 Task: Create a due date automation trigger when advanced on, 2 working days after a card is due add fields with custom field "Resume" set to a number lower or equal to 1 and lower or equal to 10 is due at 11:00 AM.
Action: Mouse moved to (1153, 91)
Screenshot: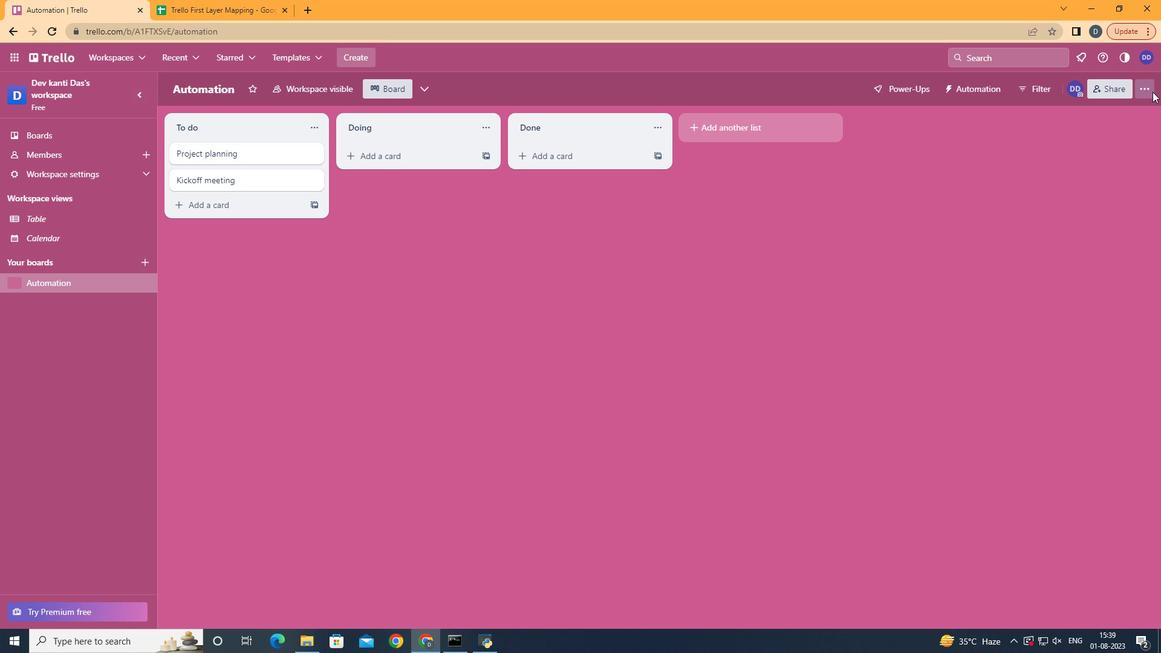 
Action: Mouse pressed left at (1153, 91)
Screenshot: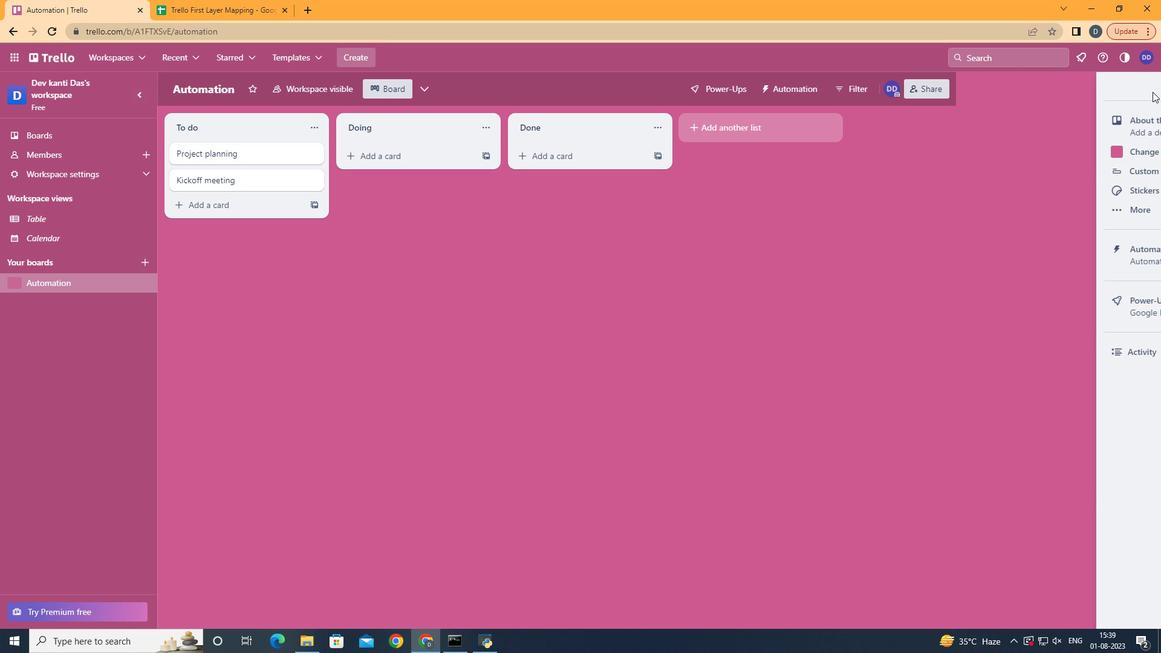 
Action: Mouse moved to (1060, 255)
Screenshot: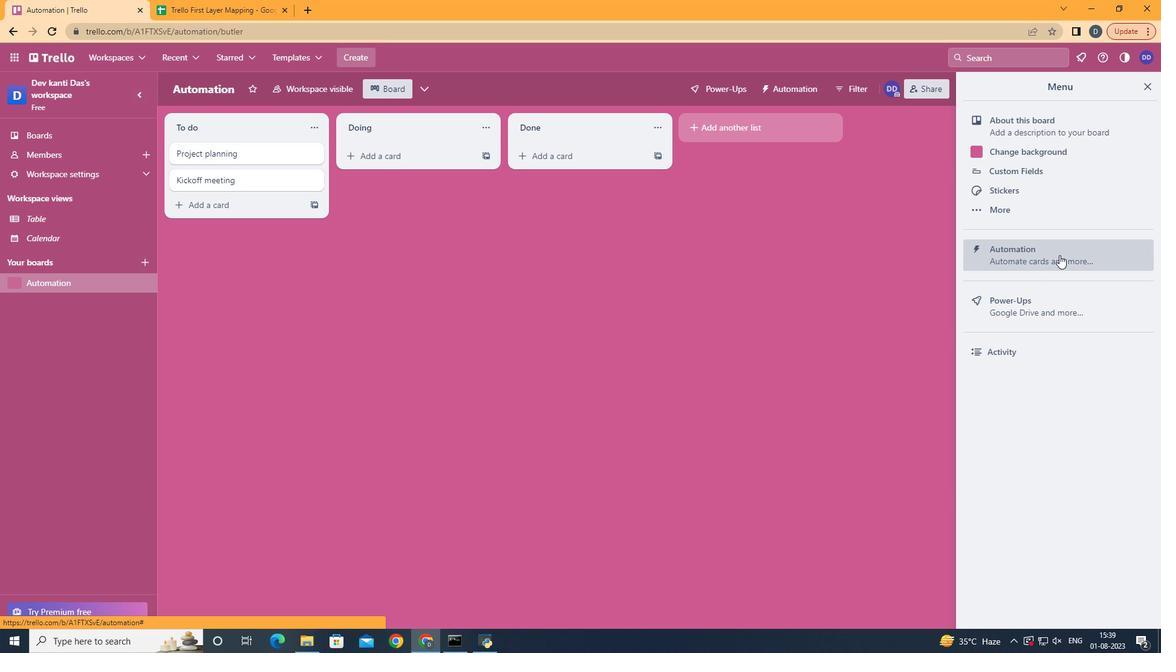 
Action: Mouse pressed left at (1060, 255)
Screenshot: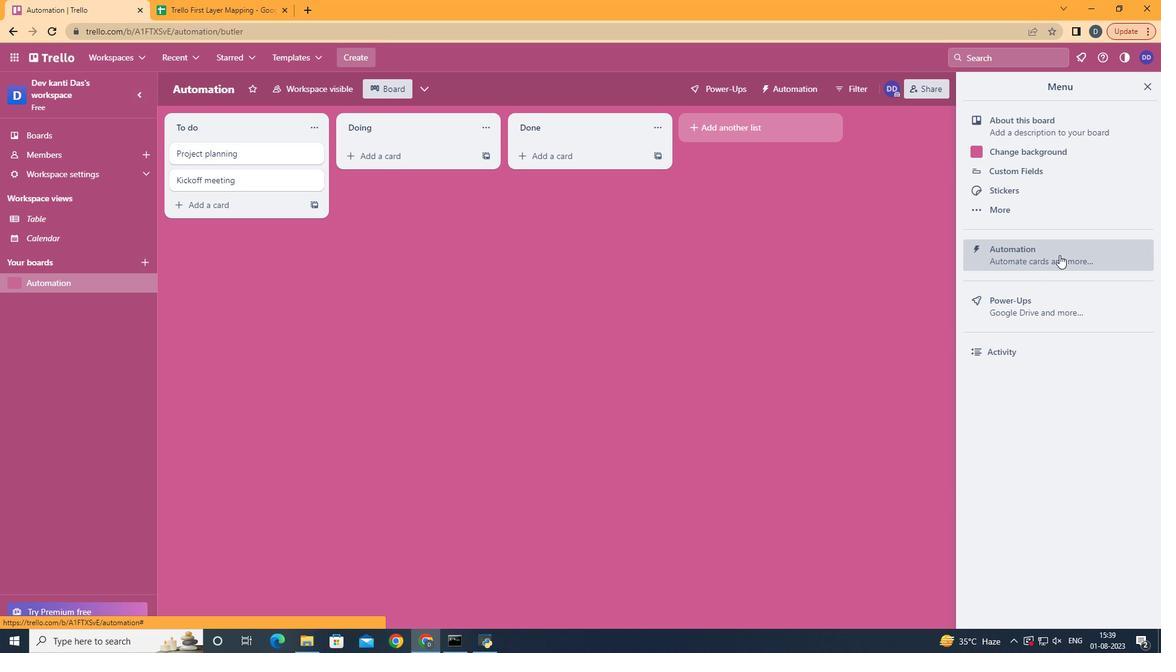 
Action: Mouse moved to (237, 247)
Screenshot: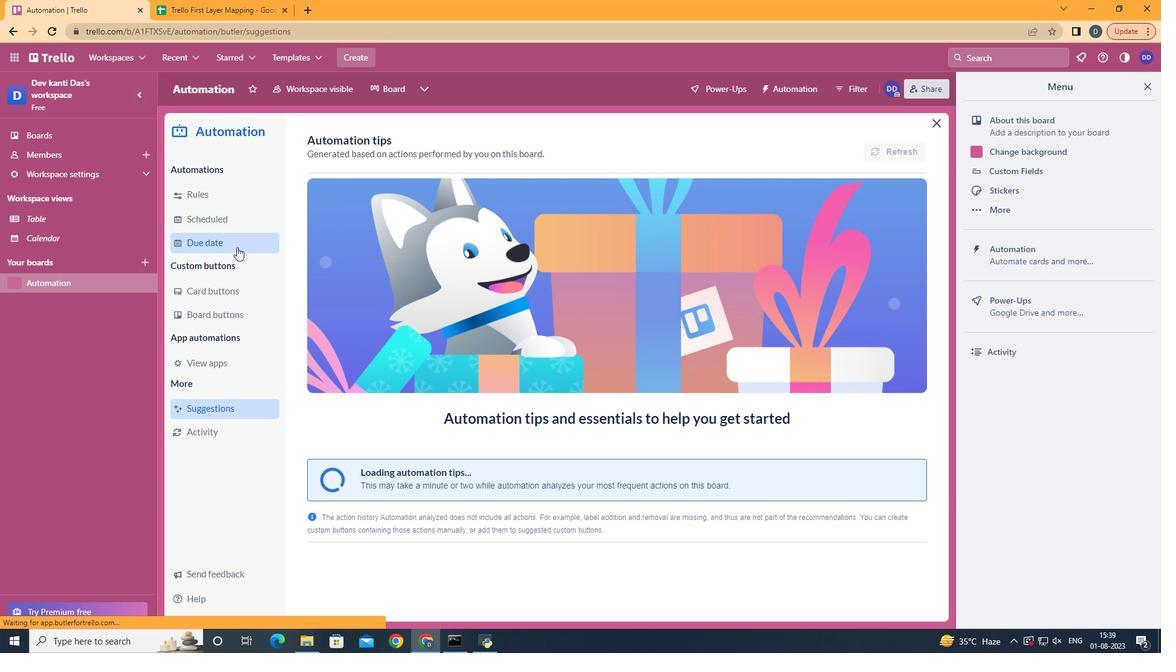 
Action: Mouse pressed left at (237, 247)
Screenshot: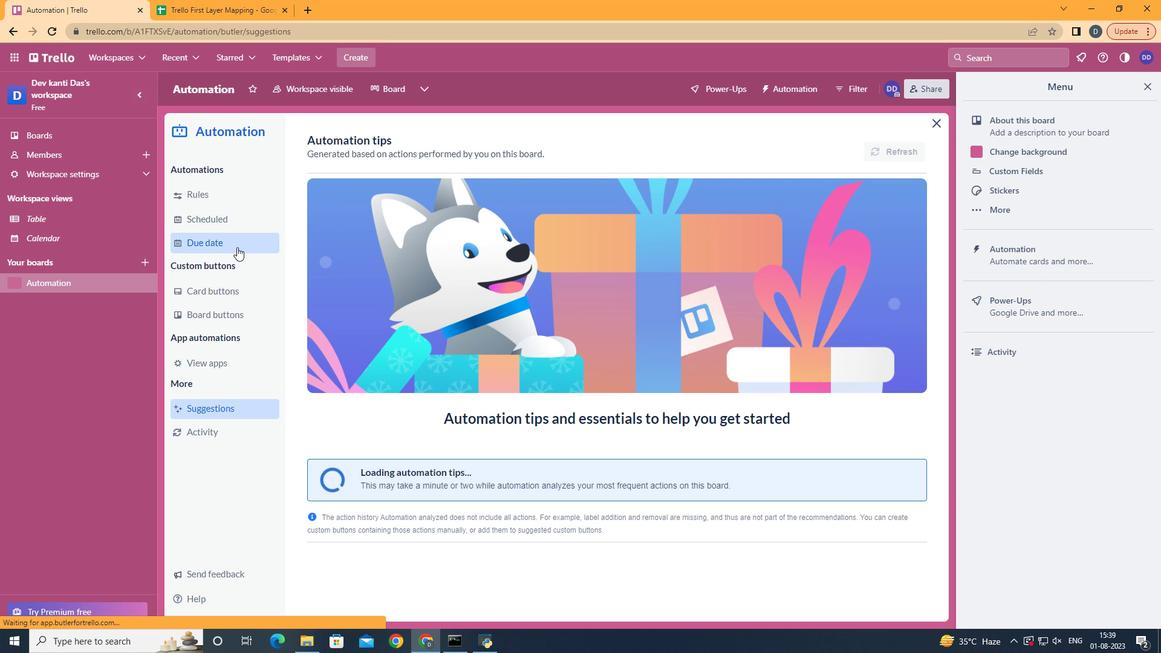 
Action: Mouse moved to (867, 137)
Screenshot: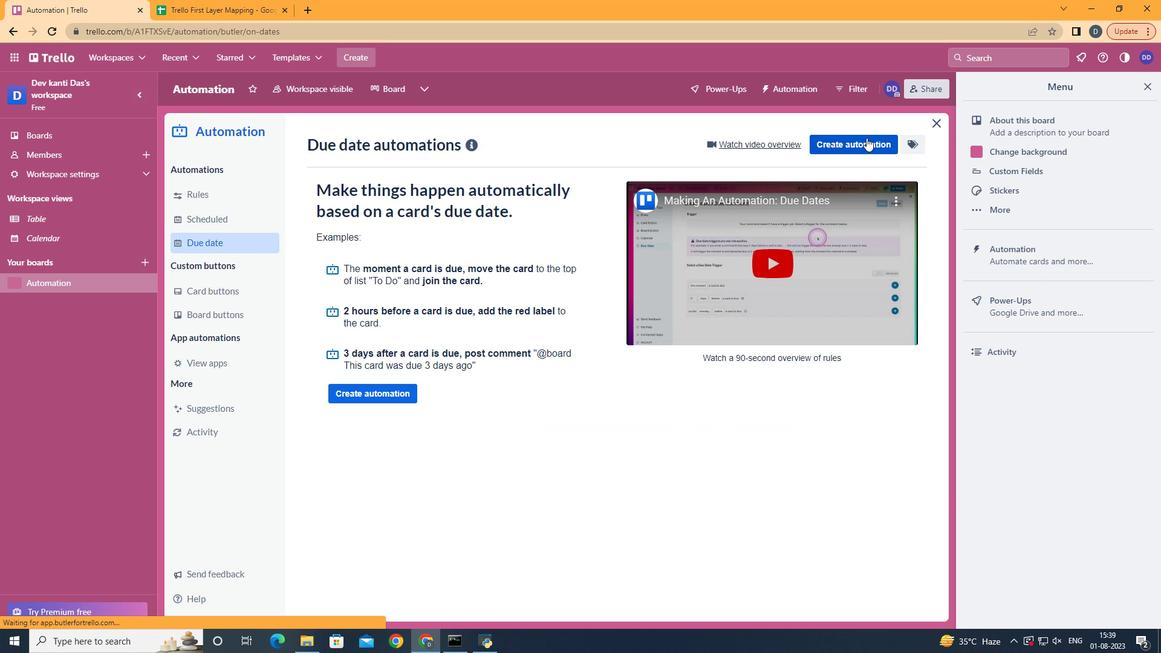 
Action: Mouse pressed left at (867, 137)
Screenshot: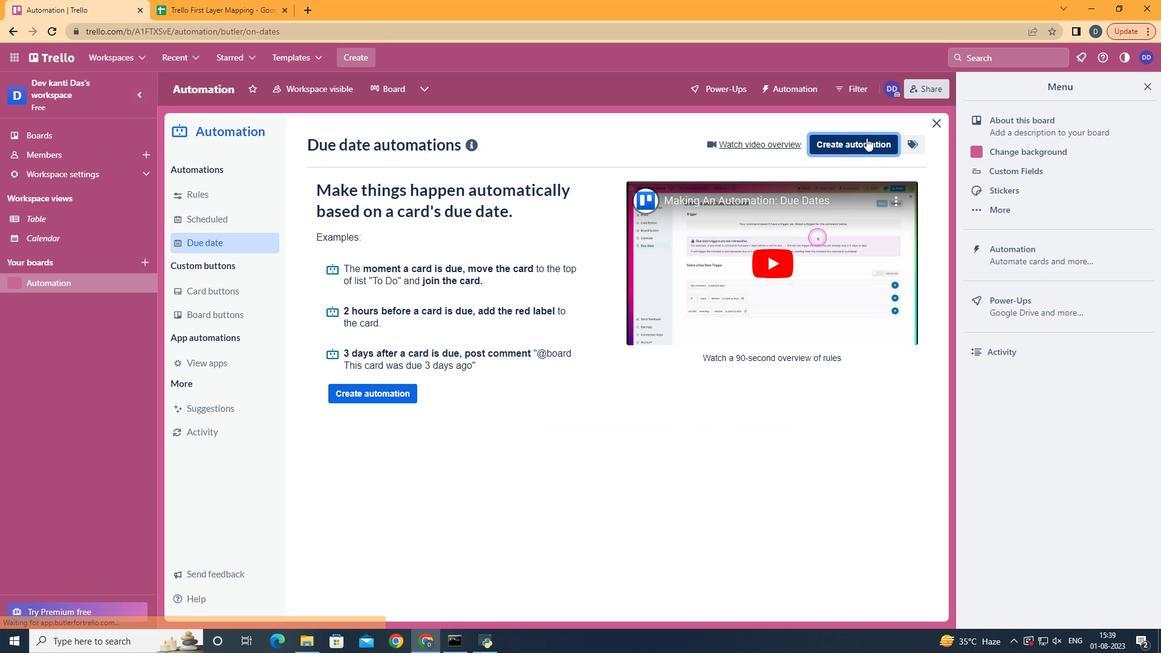 
Action: Mouse moved to (712, 262)
Screenshot: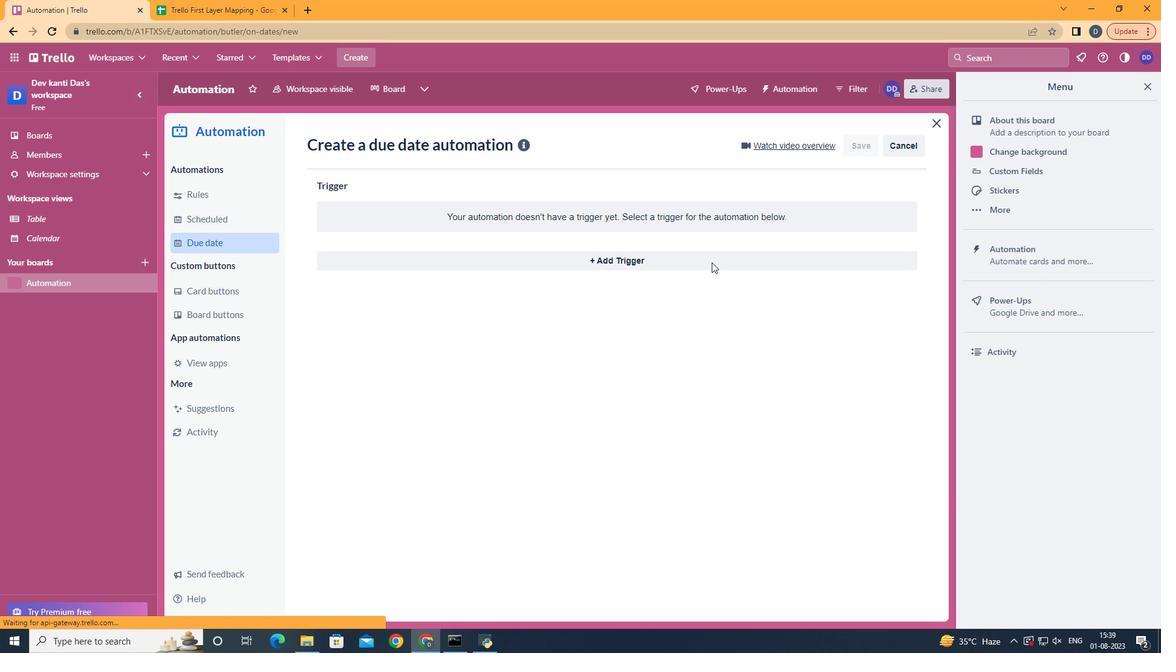 
Action: Mouse pressed left at (712, 262)
Screenshot: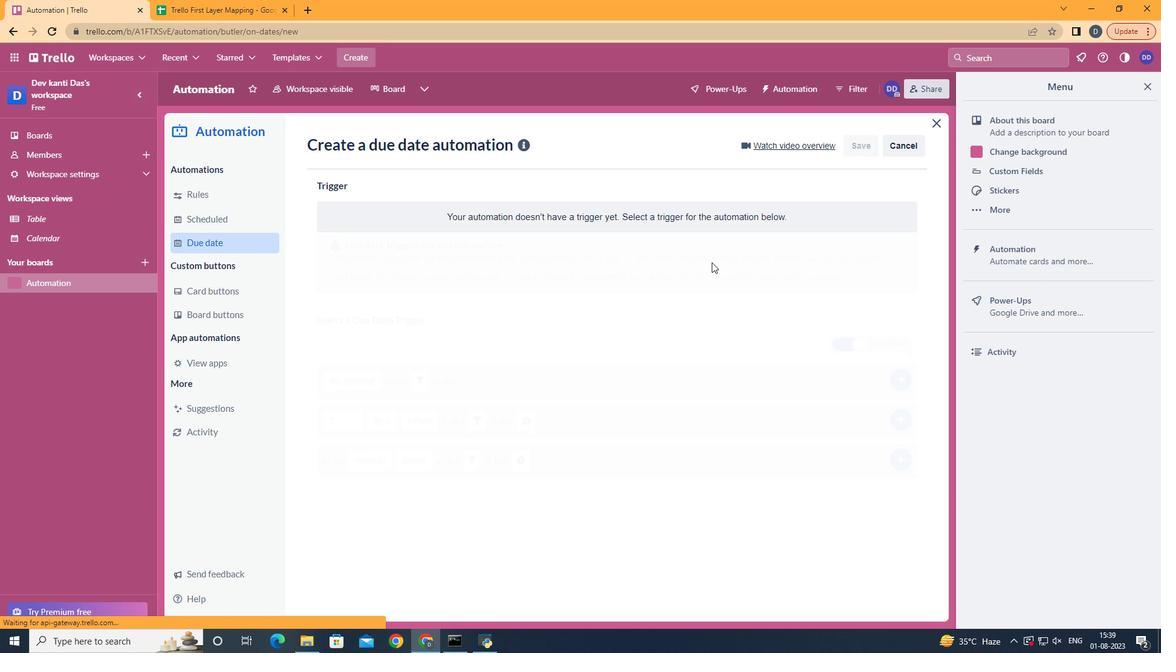 
Action: Mouse moved to (398, 491)
Screenshot: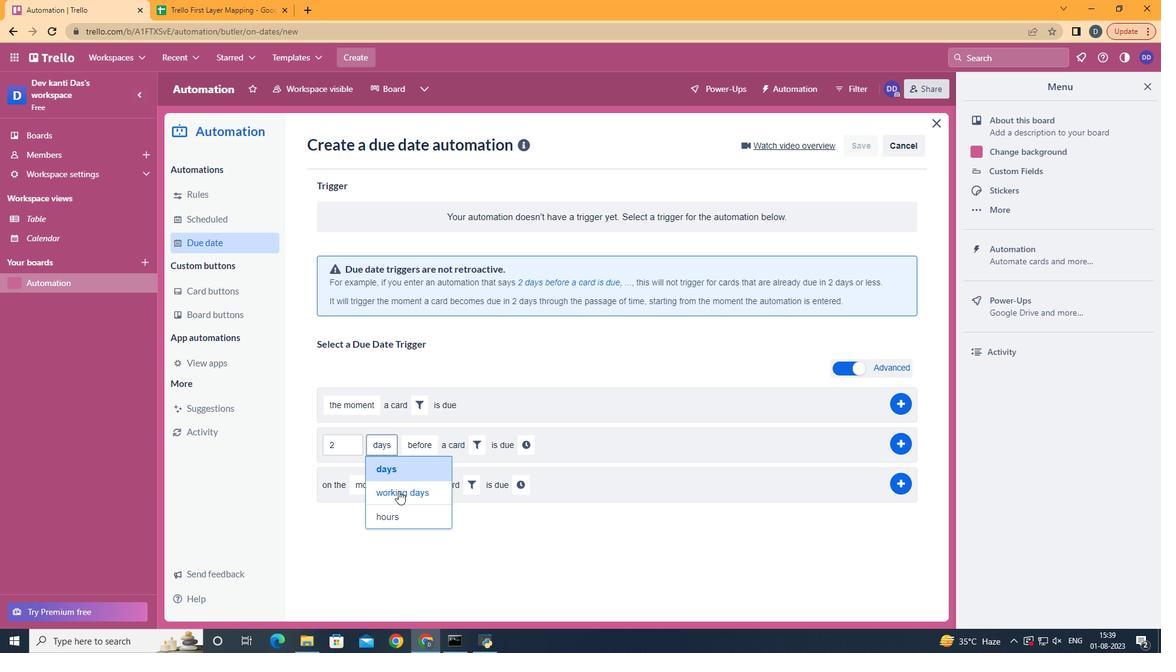 
Action: Mouse pressed left at (398, 491)
Screenshot: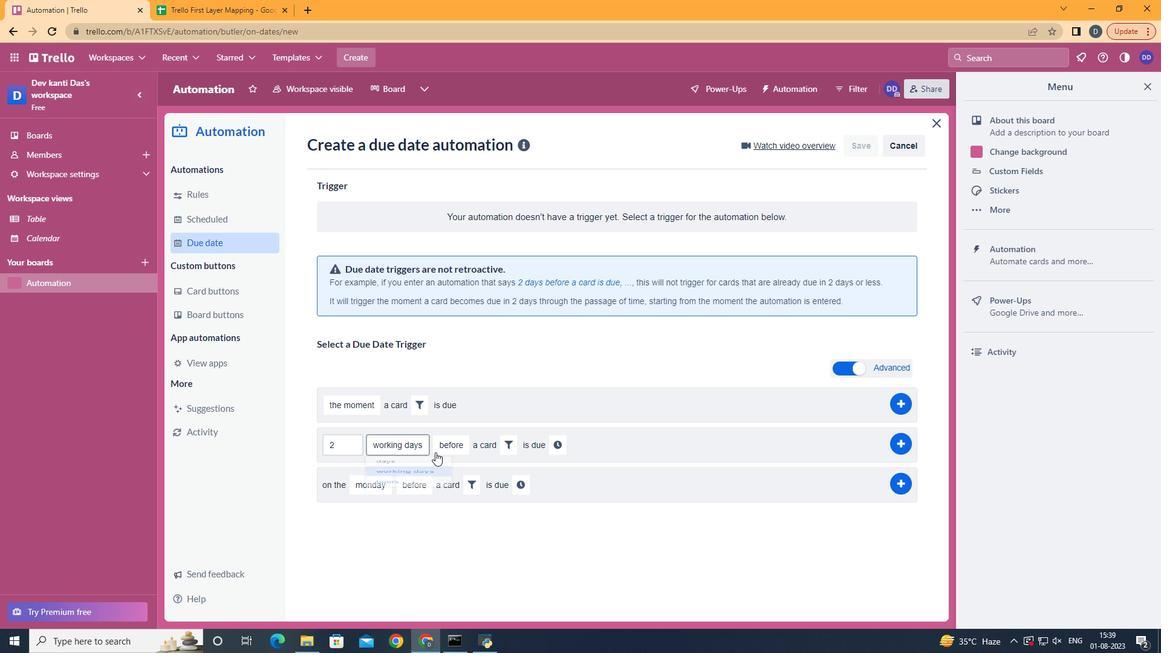 
Action: Mouse moved to (450, 490)
Screenshot: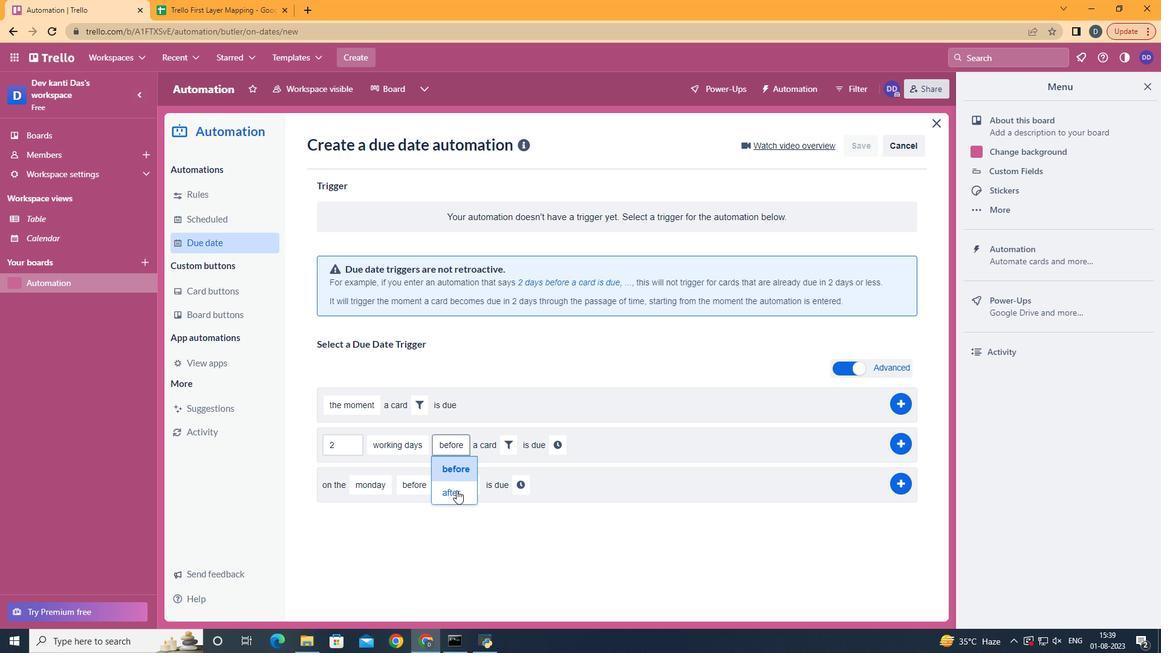 
Action: Mouse pressed left at (450, 490)
Screenshot: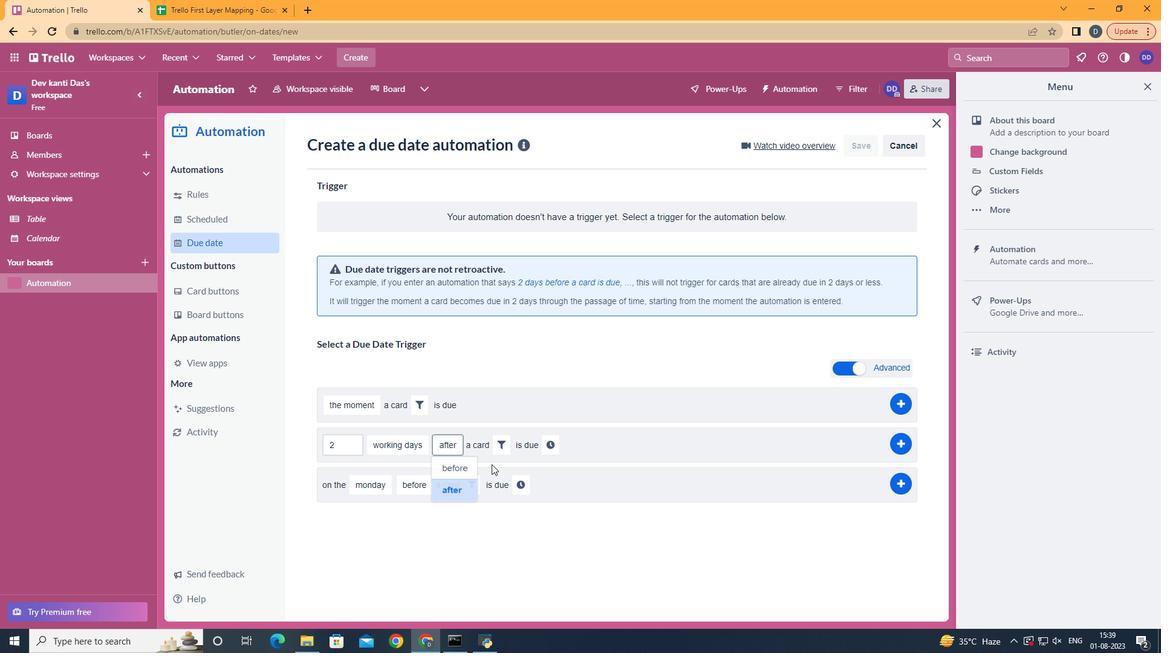 
Action: Mouse moved to (504, 441)
Screenshot: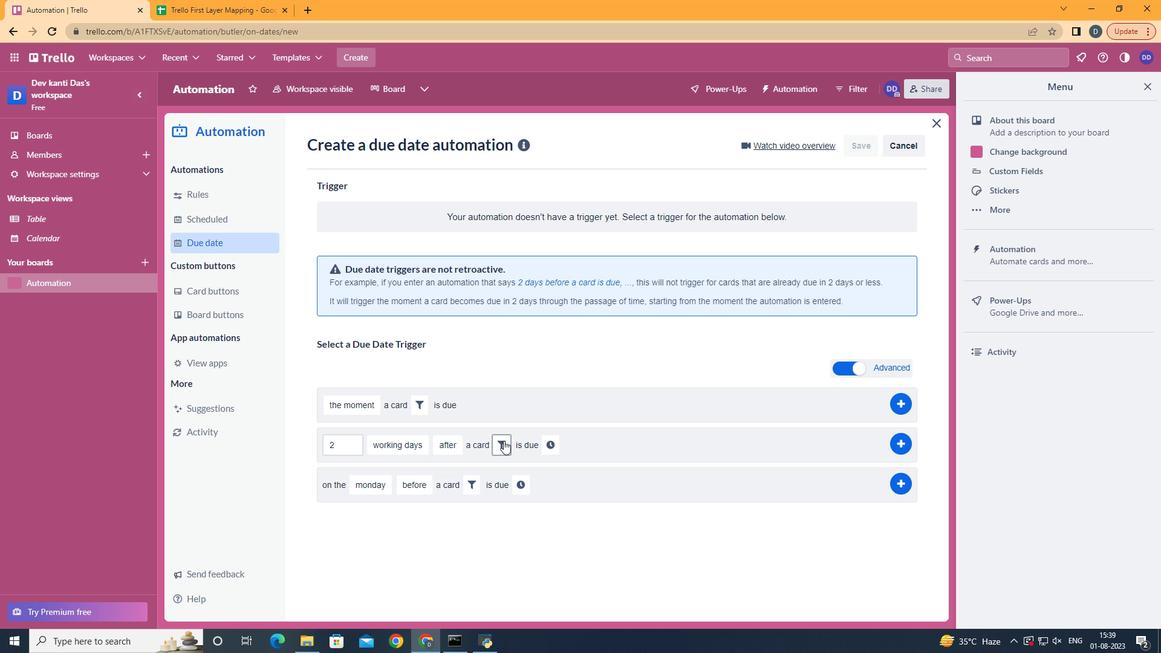 
Action: Mouse pressed left at (504, 441)
Screenshot: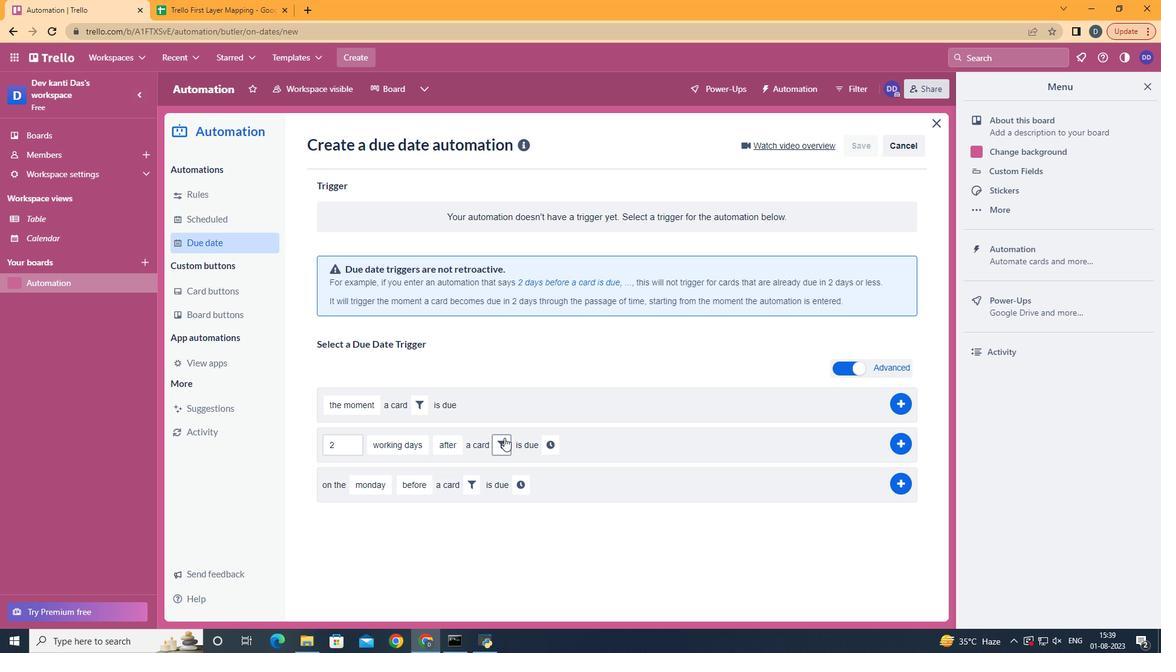 
Action: Mouse moved to (698, 486)
Screenshot: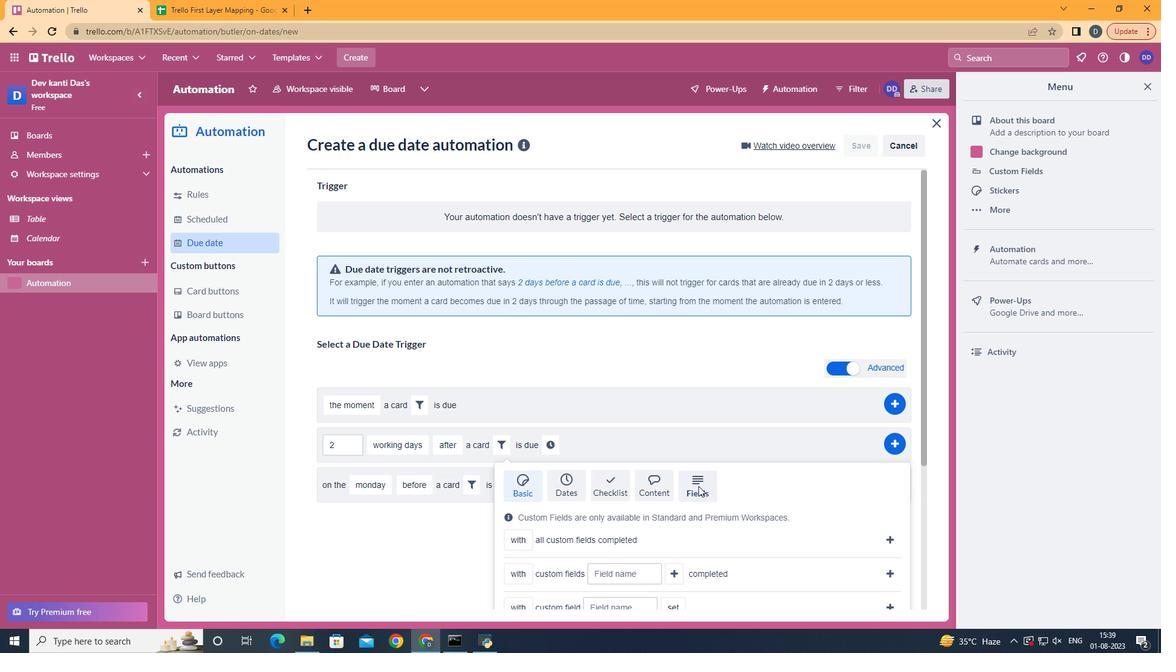 
Action: Mouse pressed left at (698, 486)
Screenshot: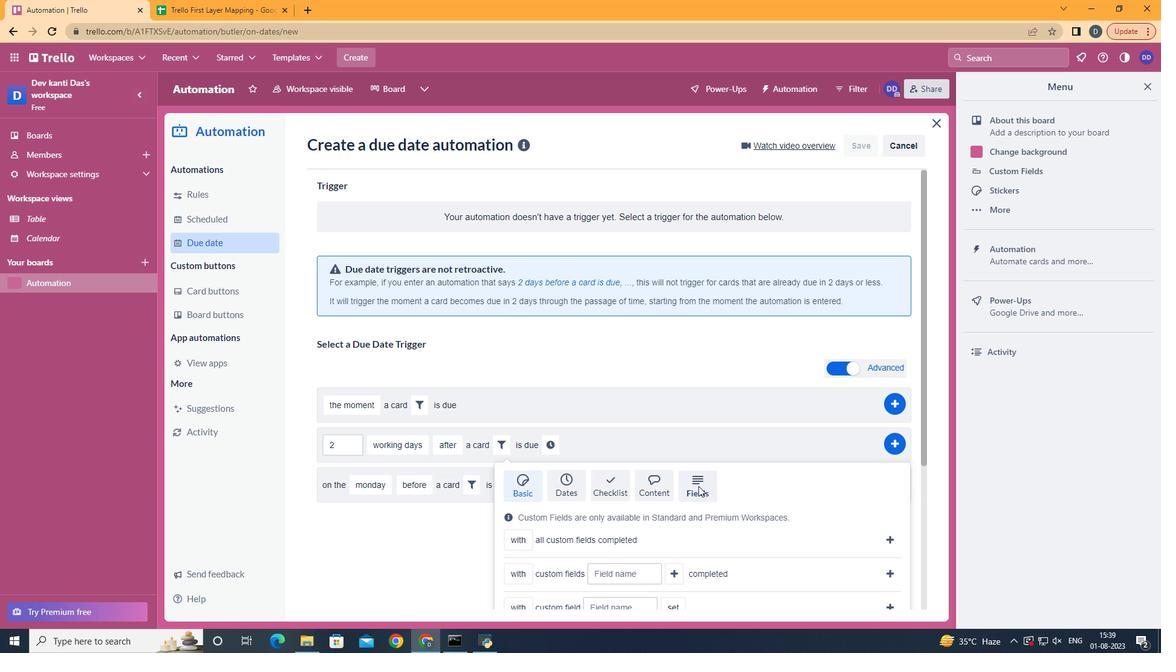 
Action: Mouse scrolled (698, 485) with delta (0, 0)
Screenshot: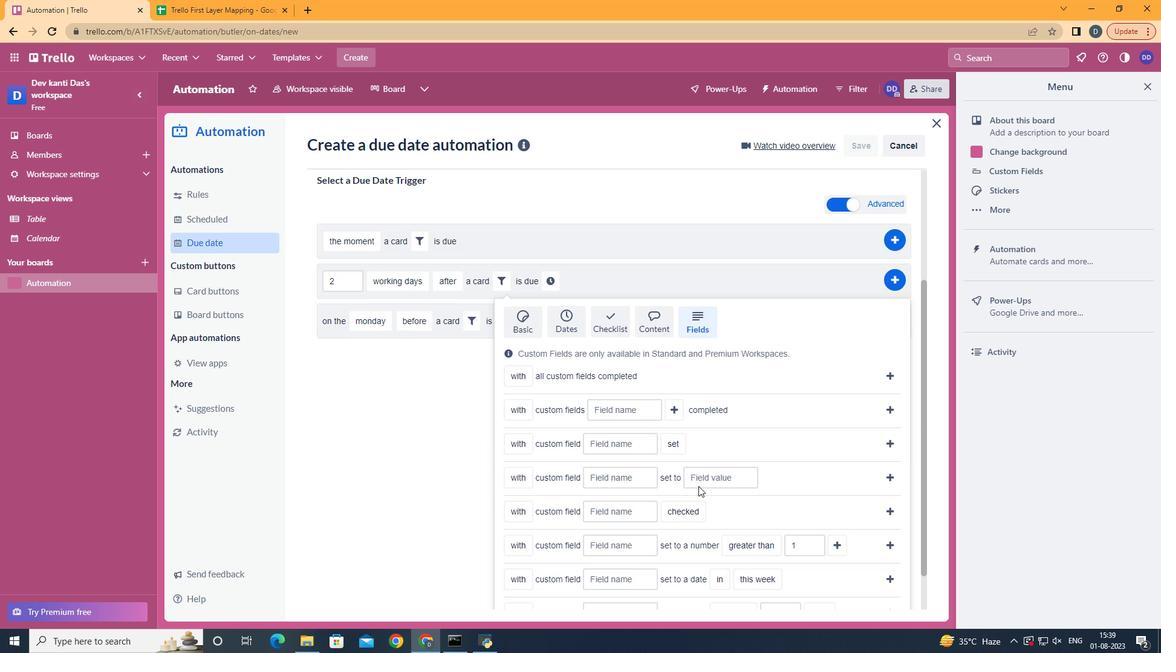 
Action: Mouse scrolled (698, 485) with delta (0, 0)
Screenshot: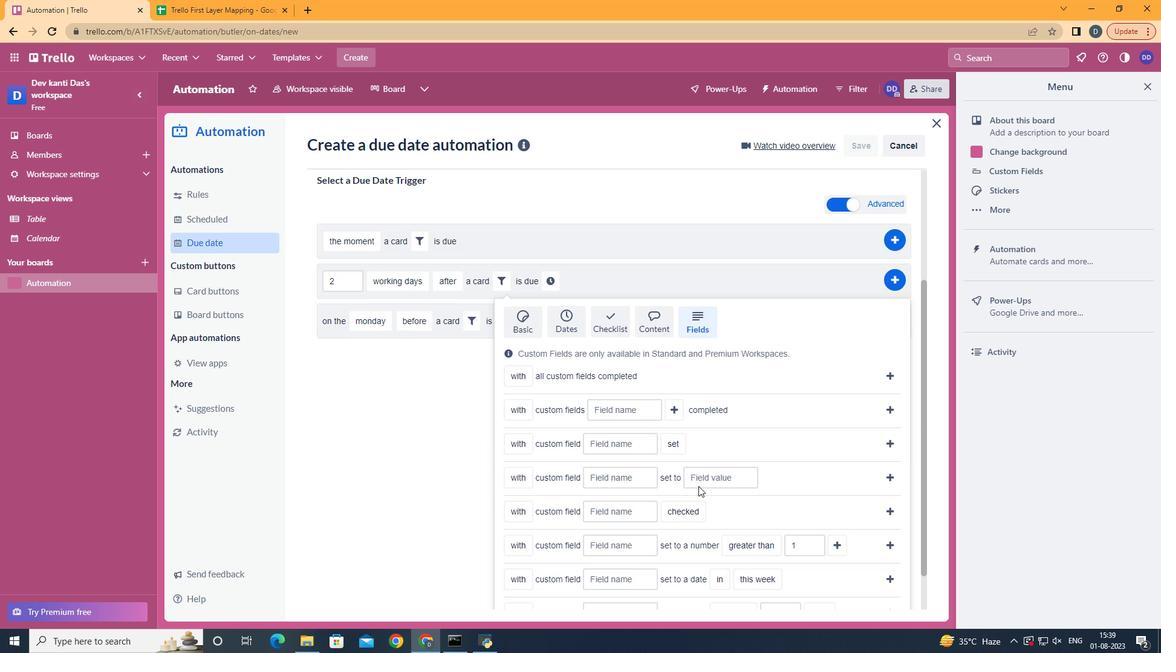 
Action: Mouse scrolled (698, 485) with delta (0, 0)
Screenshot: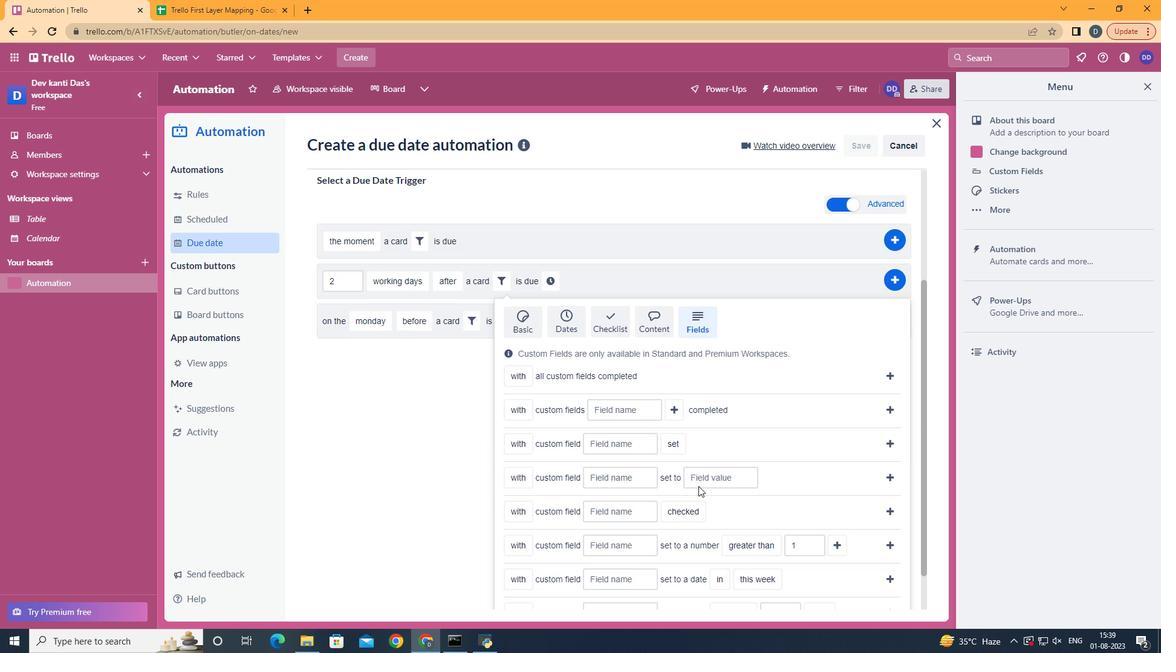 
Action: Mouse scrolled (698, 485) with delta (0, 0)
Screenshot: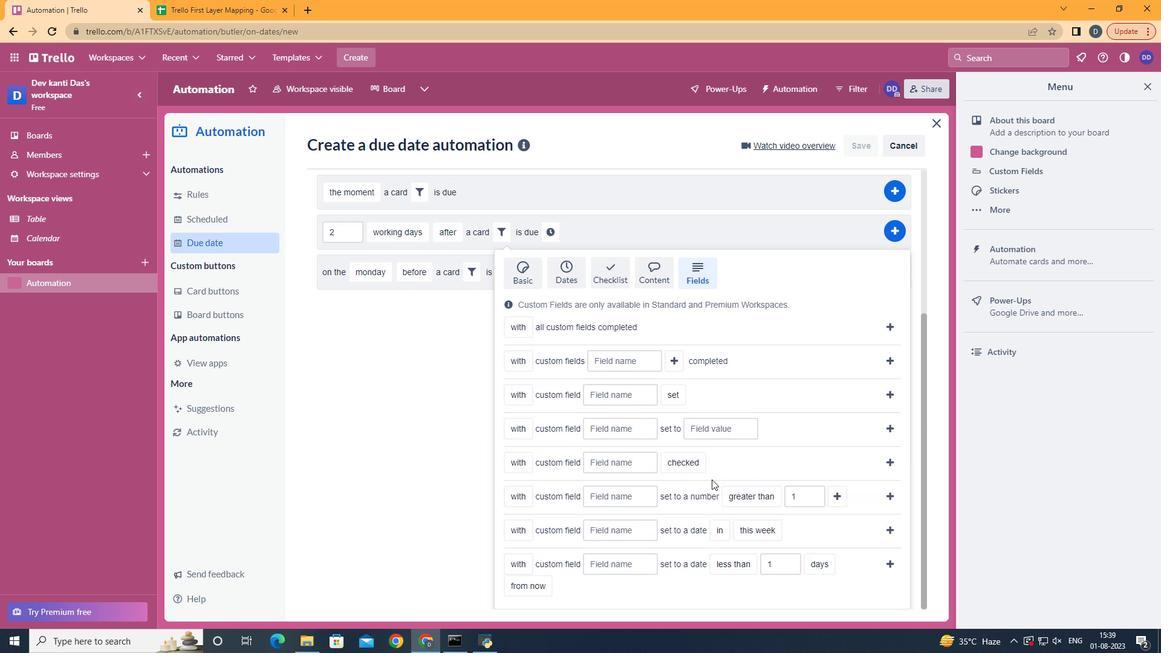 
Action: Mouse scrolled (698, 485) with delta (0, 0)
Screenshot: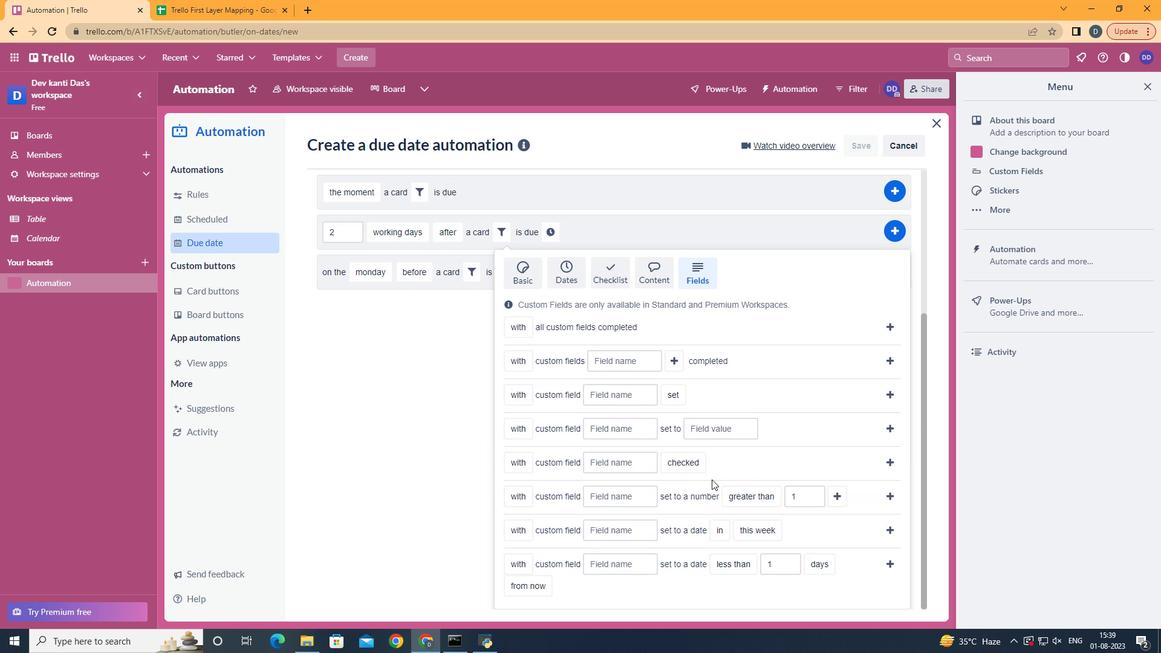 
Action: Mouse scrolled (698, 485) with delta (0, 0)
Screenshot: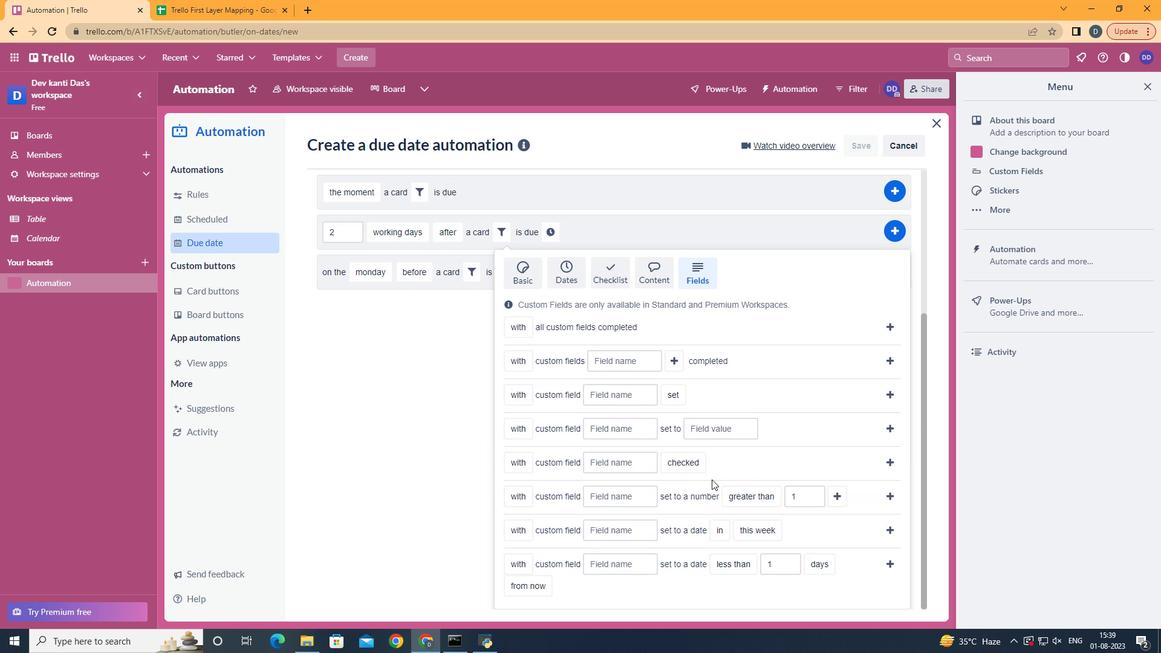 
Action: Mouse moved to (536, 522)
Screenshot: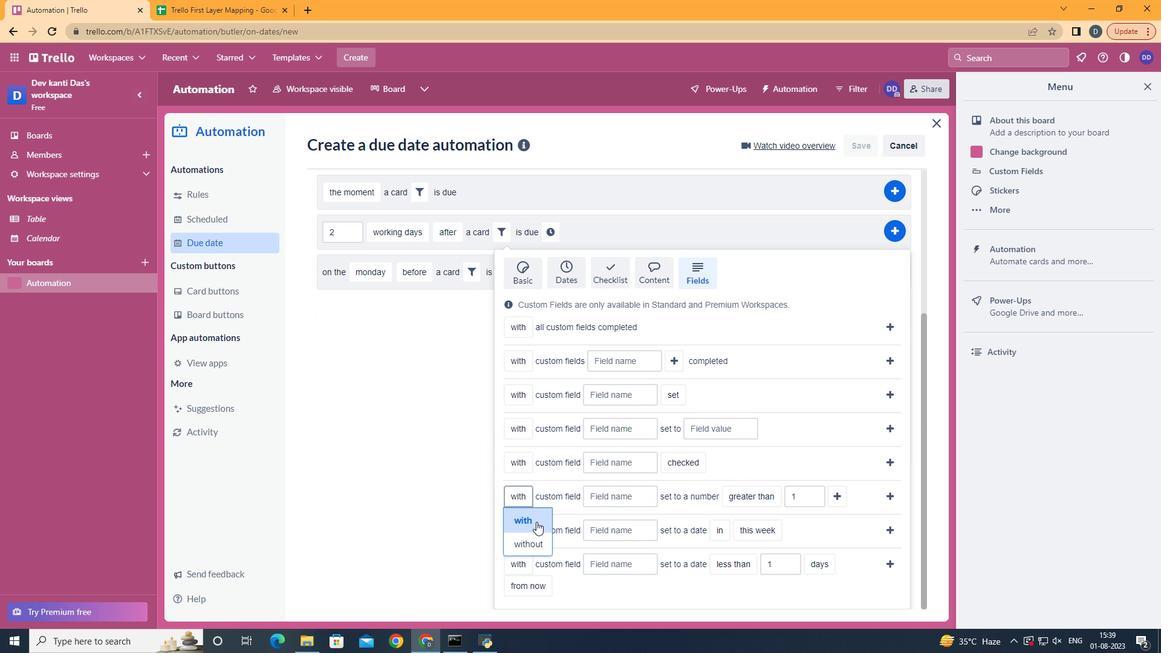 
Action: Mouse pressed left at (536, 522)
Screenshot: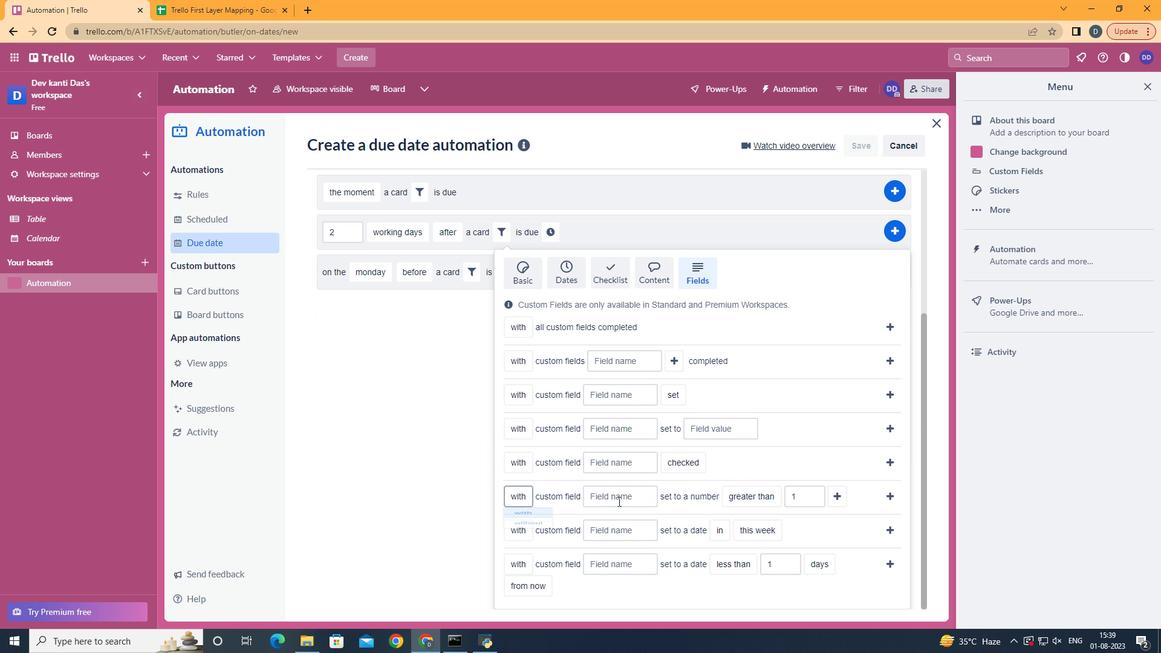 
Action: Mouse moved to (636, 495)
Screenshot: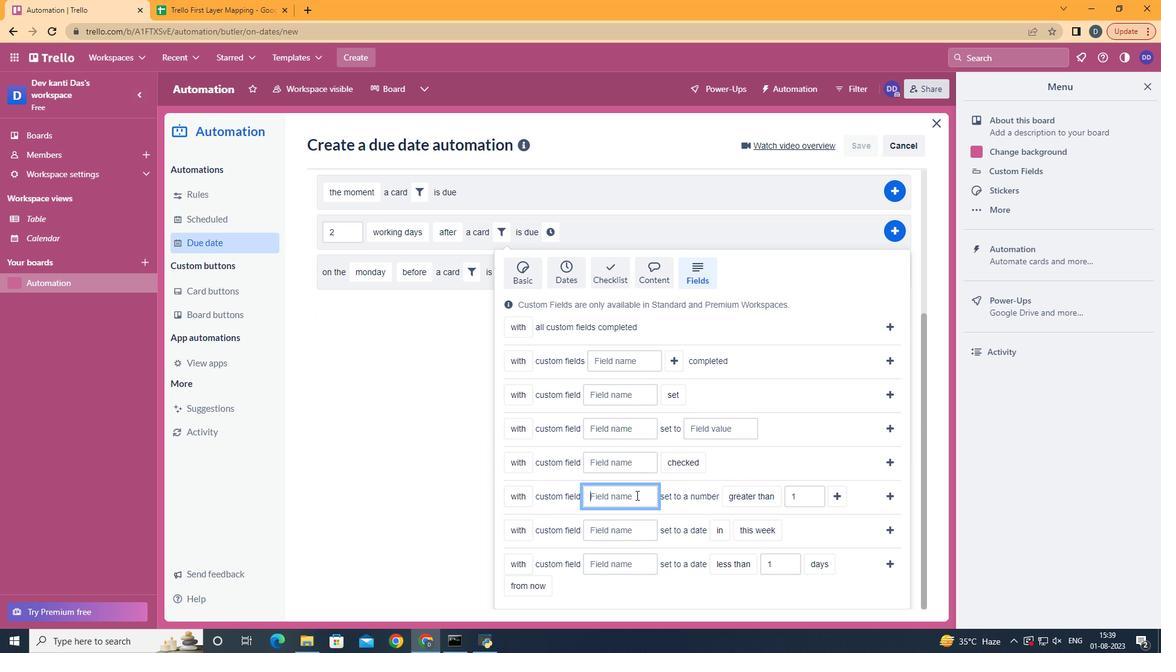 
Action: Mouse pressed left at (636, 495)
Screenshot: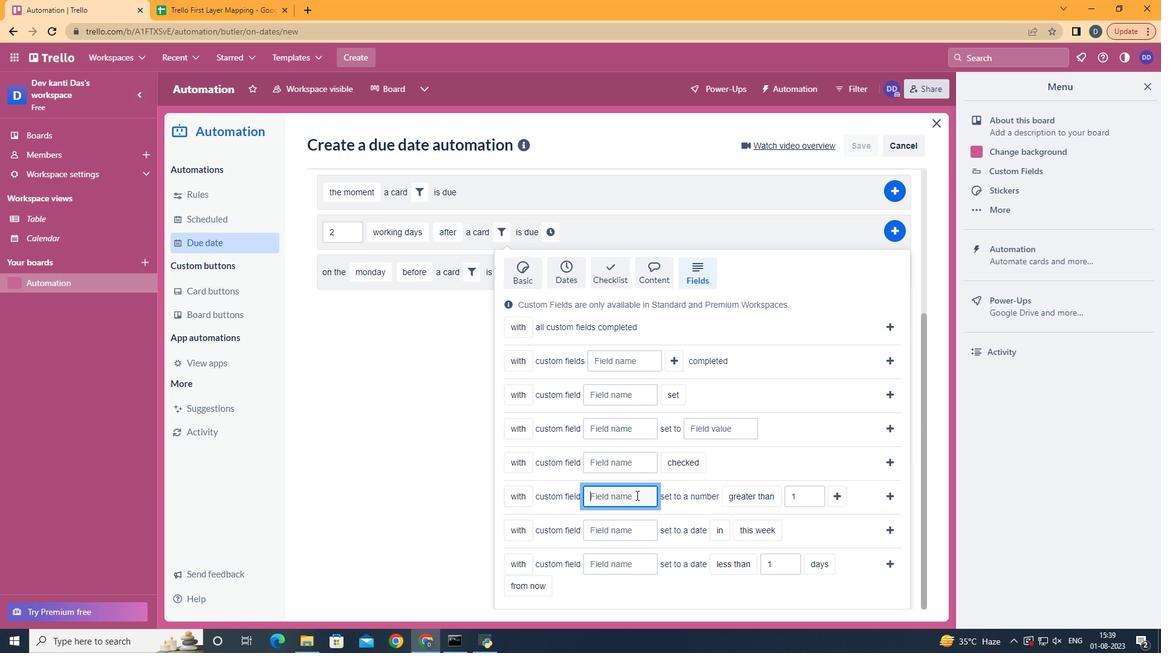
Action: Key pressed <Key.shift>Resume
Screenshot: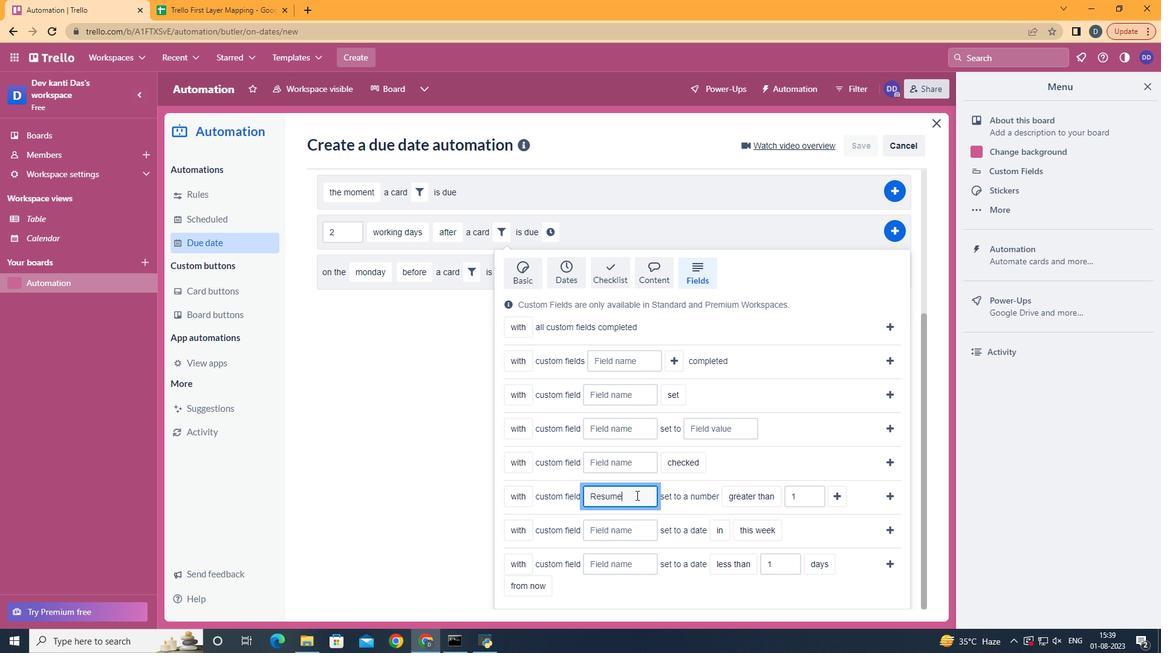 
Action: Mouse moved to (759, 596)
Screenshot: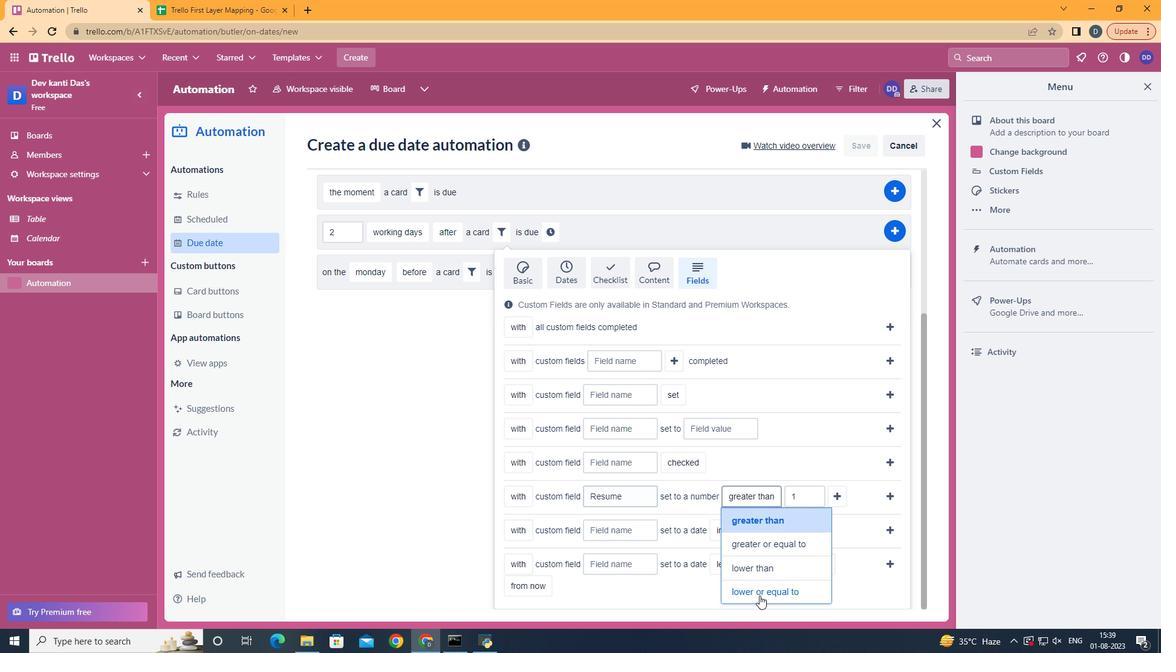 
Action: Mouse pressed left at (759, 596)
Screenshot: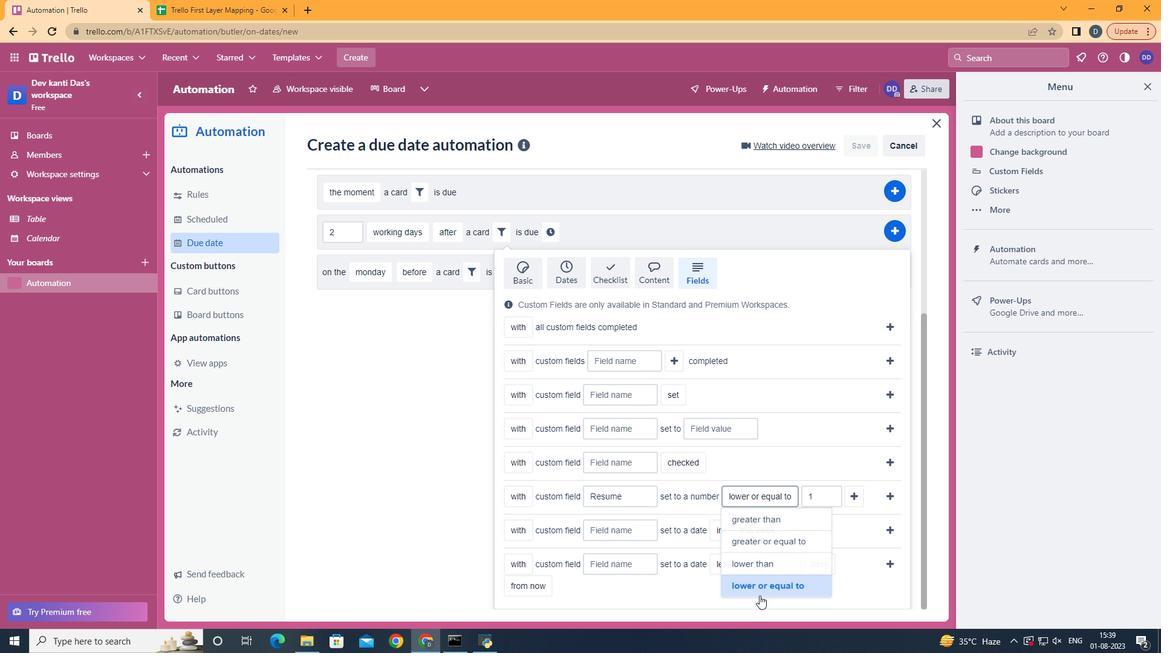 
Action: Mouse moved to (851, 494)
Screenshot: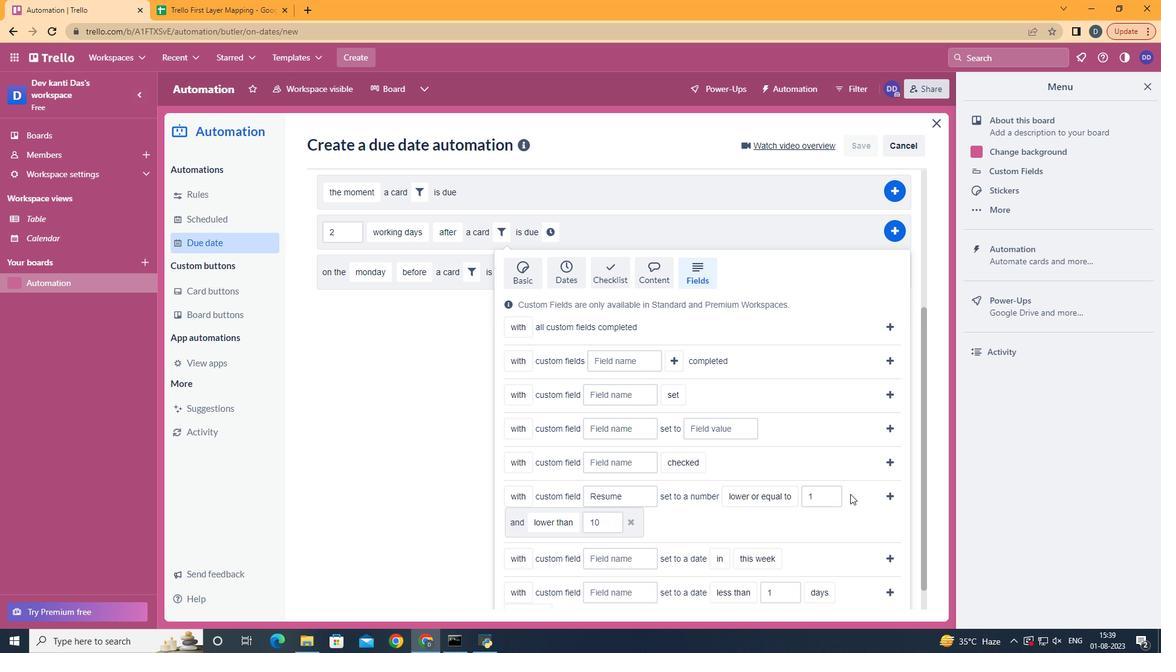 
Action: Mouse pressed left at (851, 494)
Screenshot: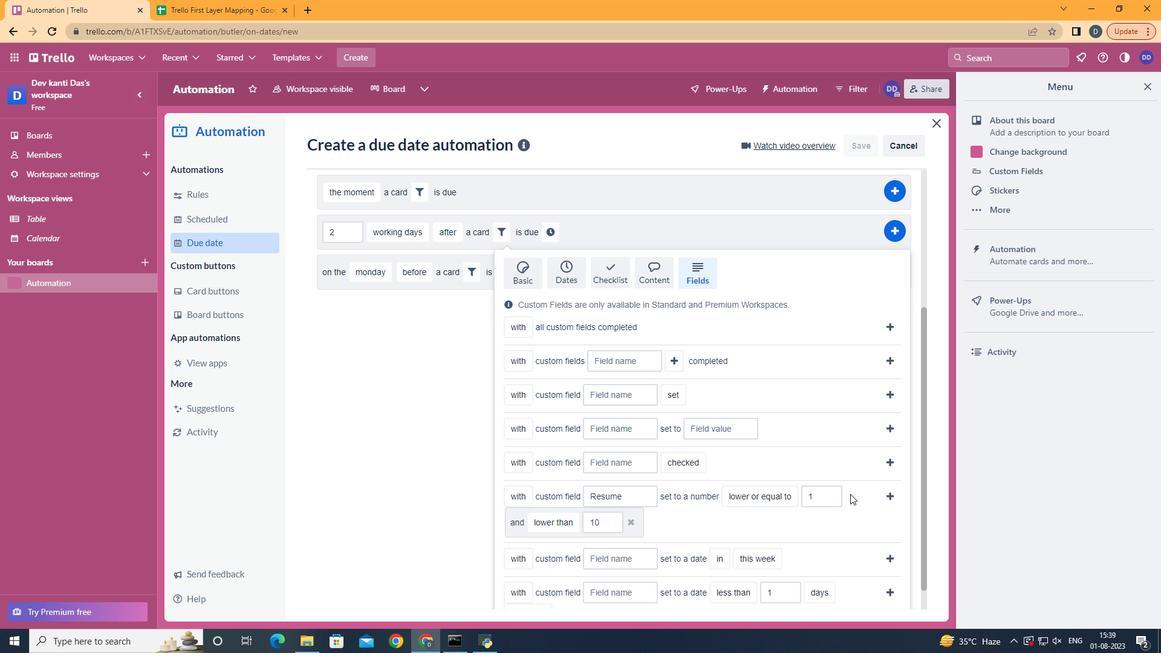 
Action: Mouse moved to (591, 450)
Screenshot: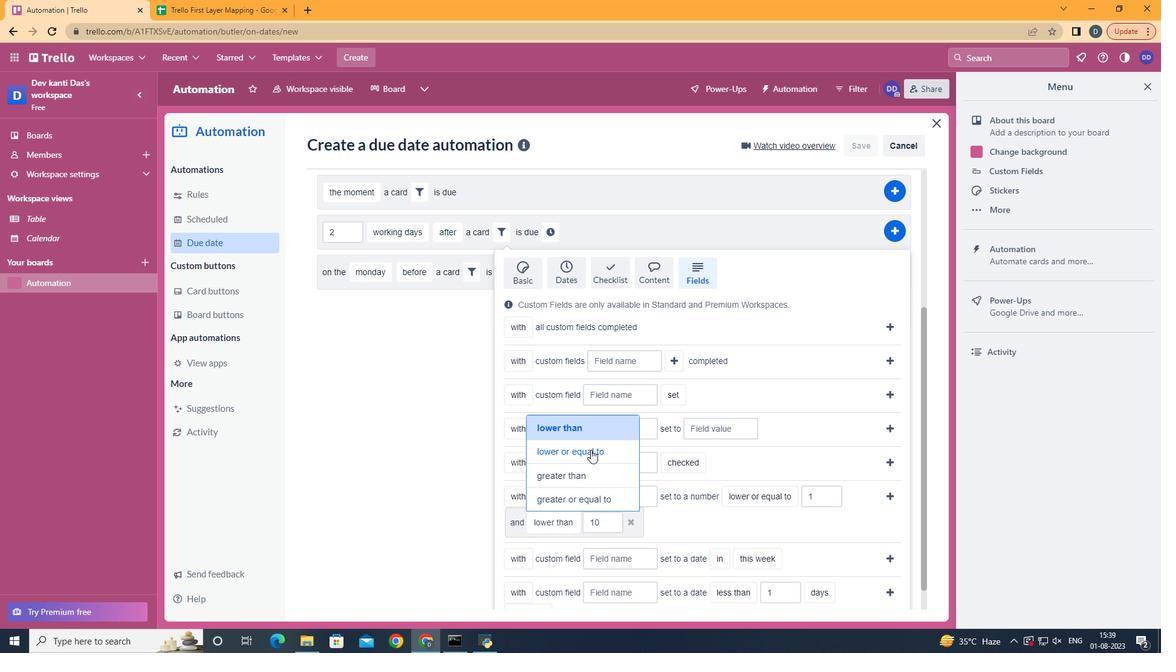 
Action: Mouse pressed left at (591, 450)
Screenshot: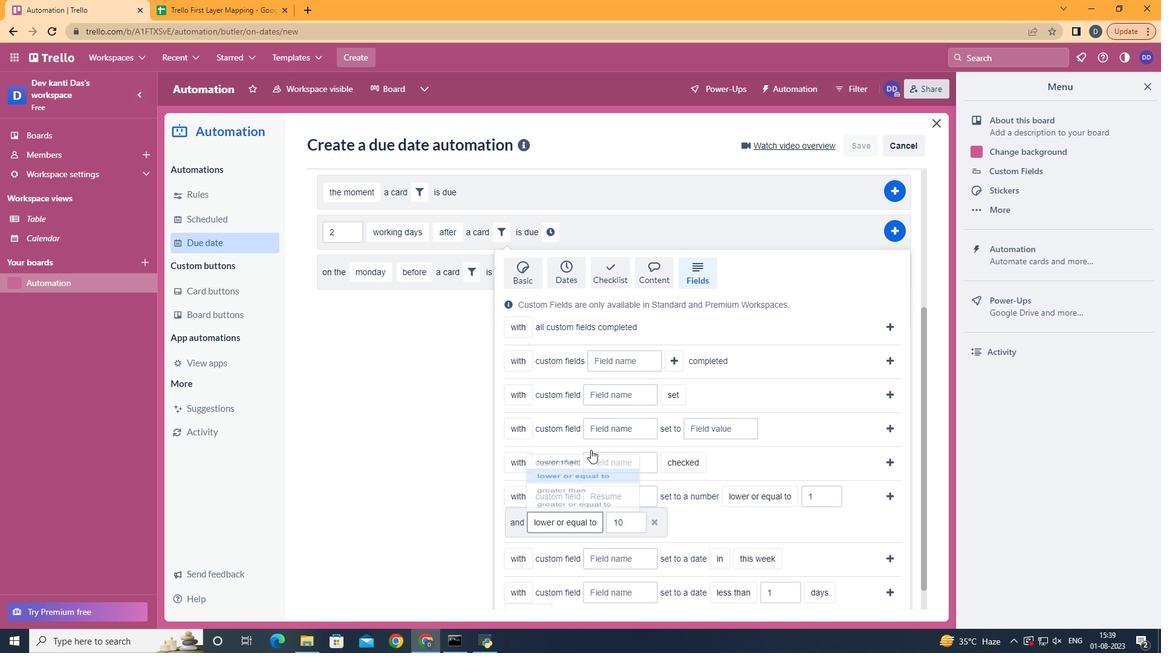 
Action: Mouse moved to (894, 493)
Screenshot: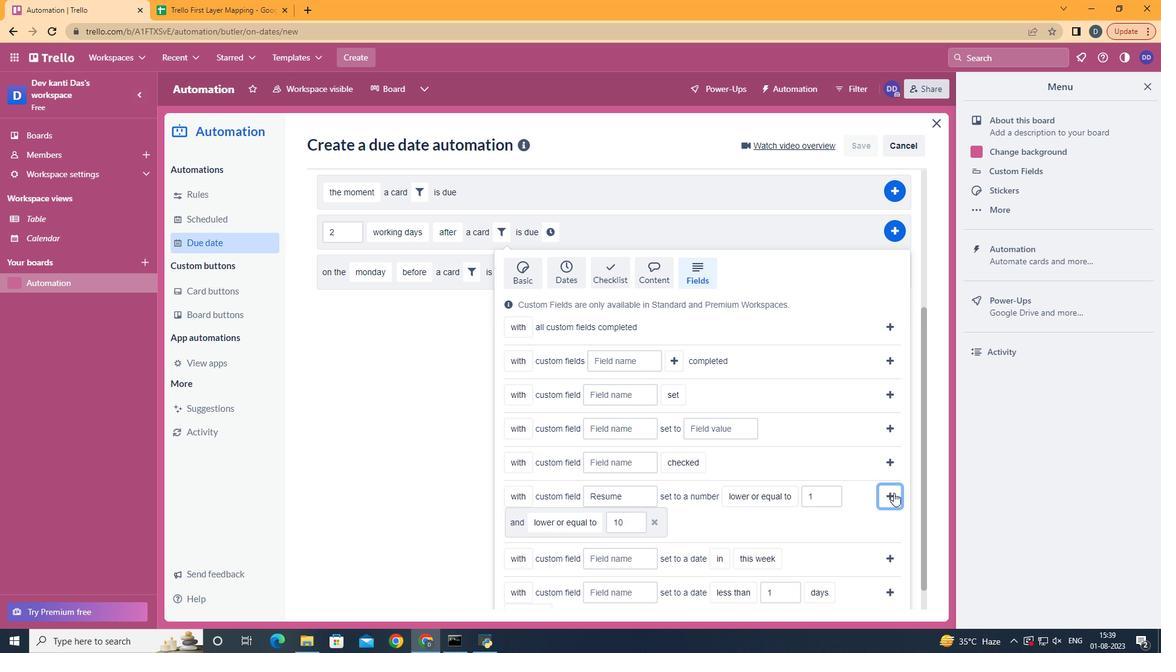 
Action: Mouse pressed left at (894, 493)
Screenshot: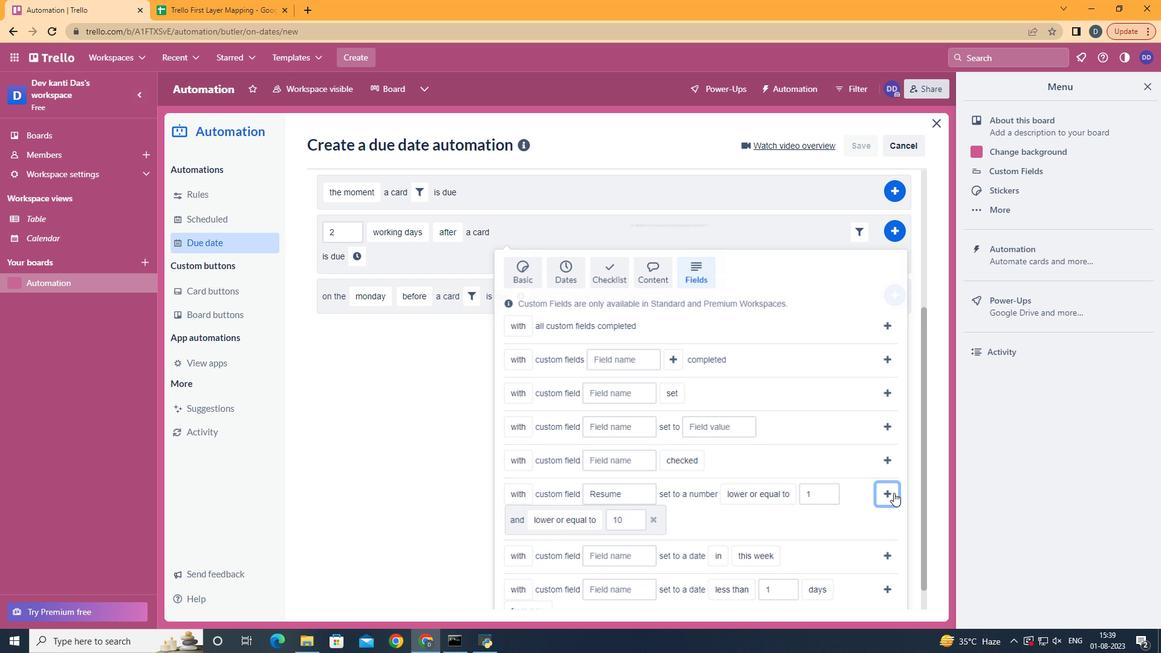 
Action: Mouse moved to (344, 465)
Screenshot: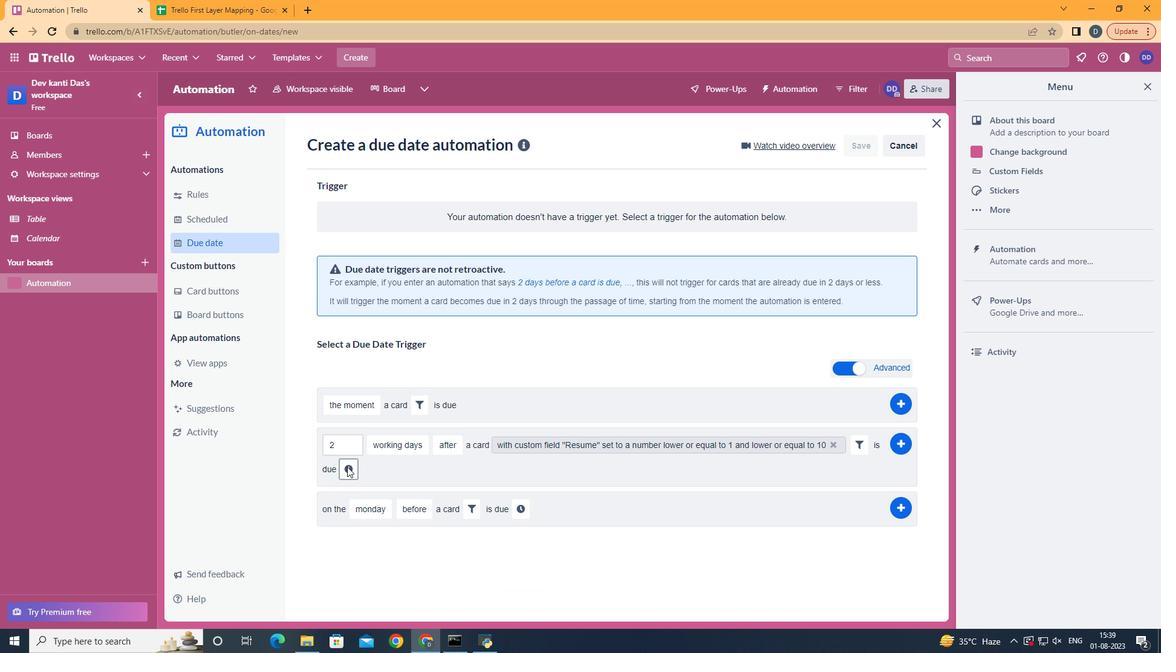 
Action: Mouse pressed left at (344, 465)
Screenshot: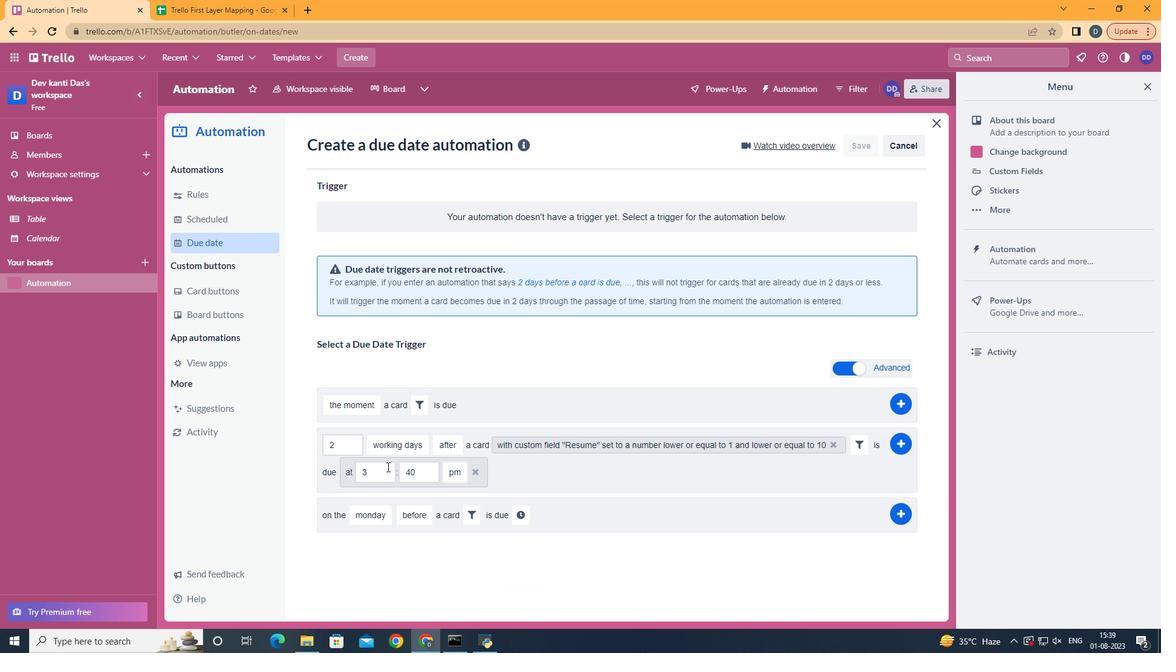 
Action: Mouse moved to (393, 467)
Screenshot: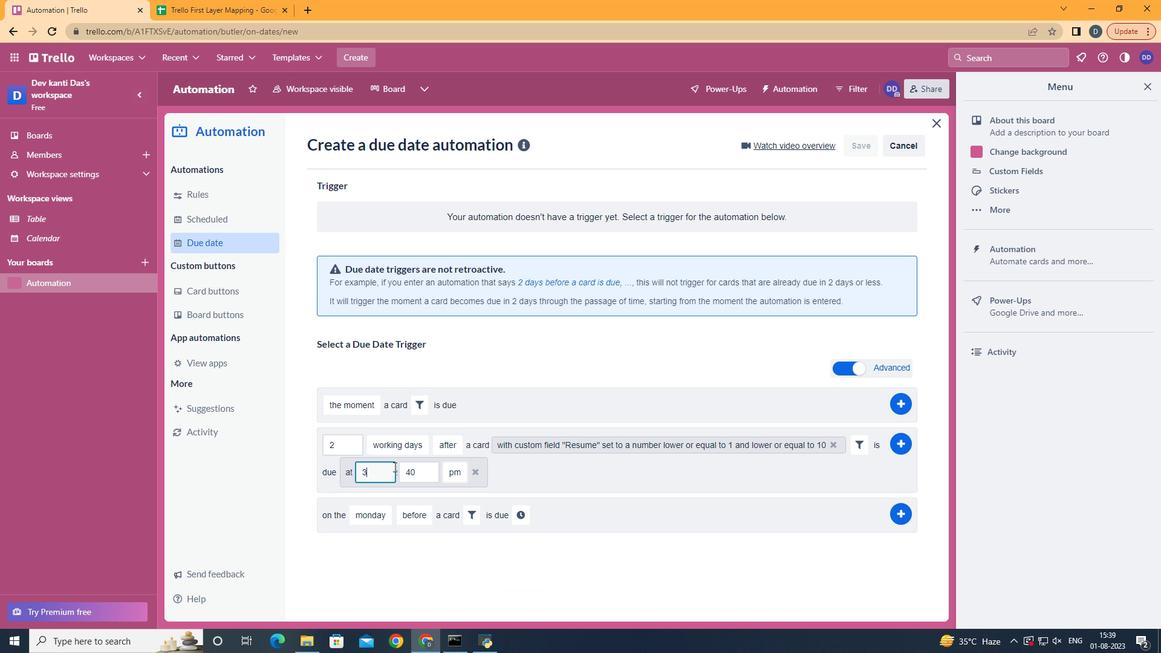 
Action: Mouse pressed left at (393, 467)
Screenshot: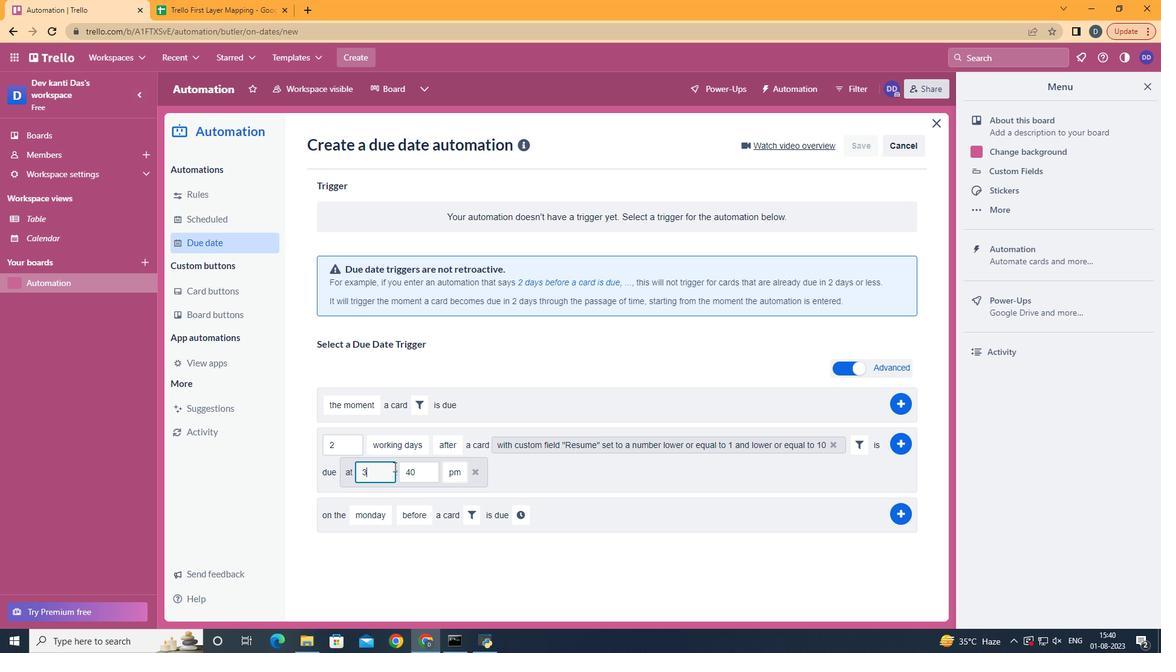 
Action: Mouse moved to (393, 467)
Screenshot: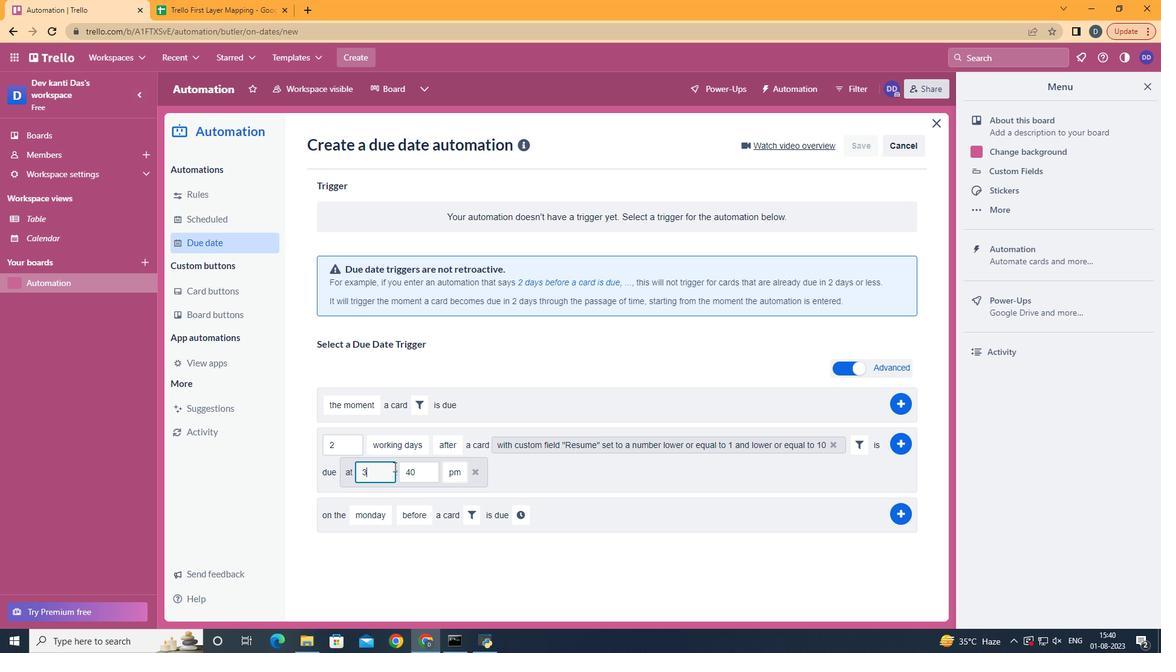 
Action: Key pressed <Key.backspace>11
Screenshot: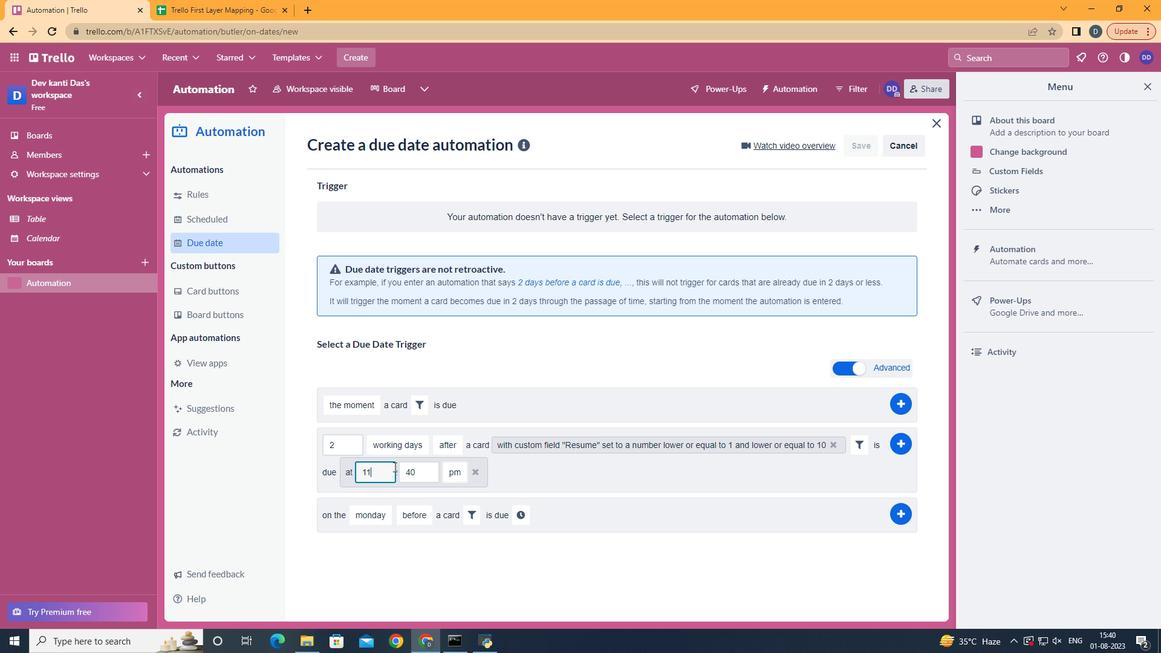 
Action: Mouse moved to (422, 467)
Screenshot: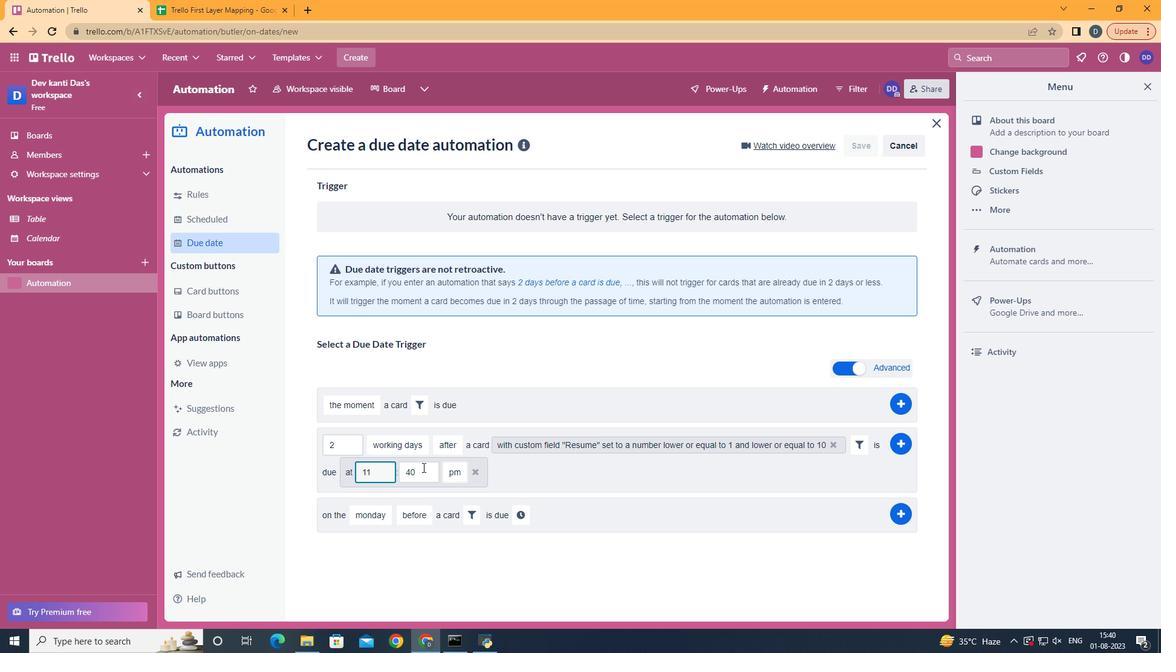 
Action: Mouse pressed left at (422, 467)
Screenshot: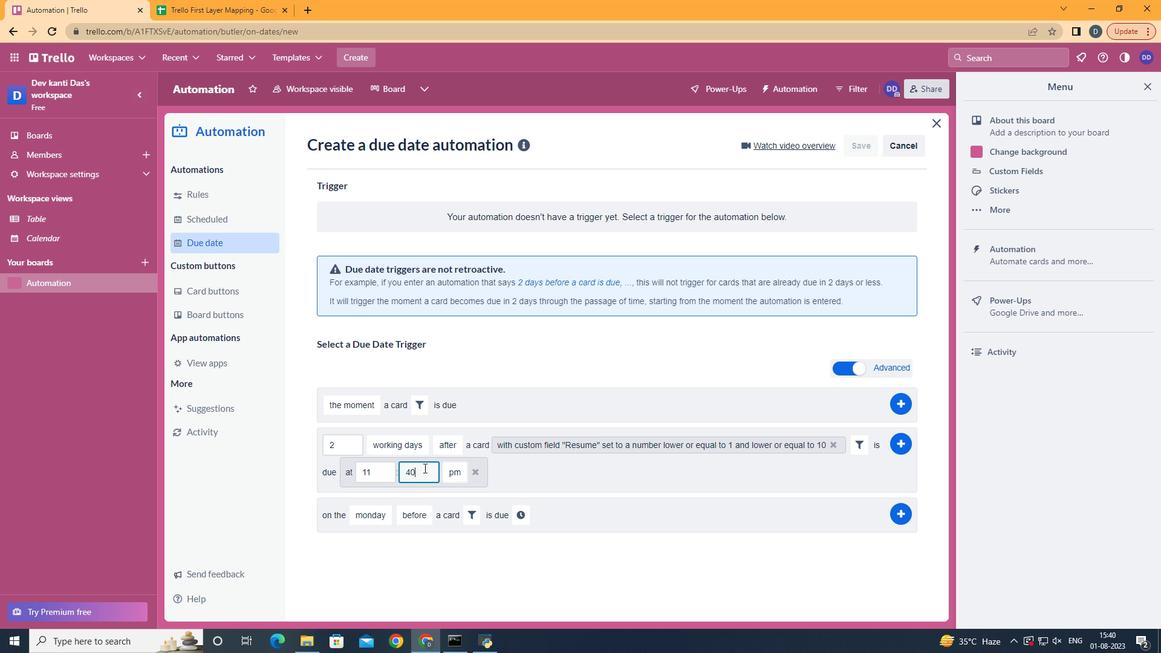
Action: Mouse moved to (424, 468)
Screenshot: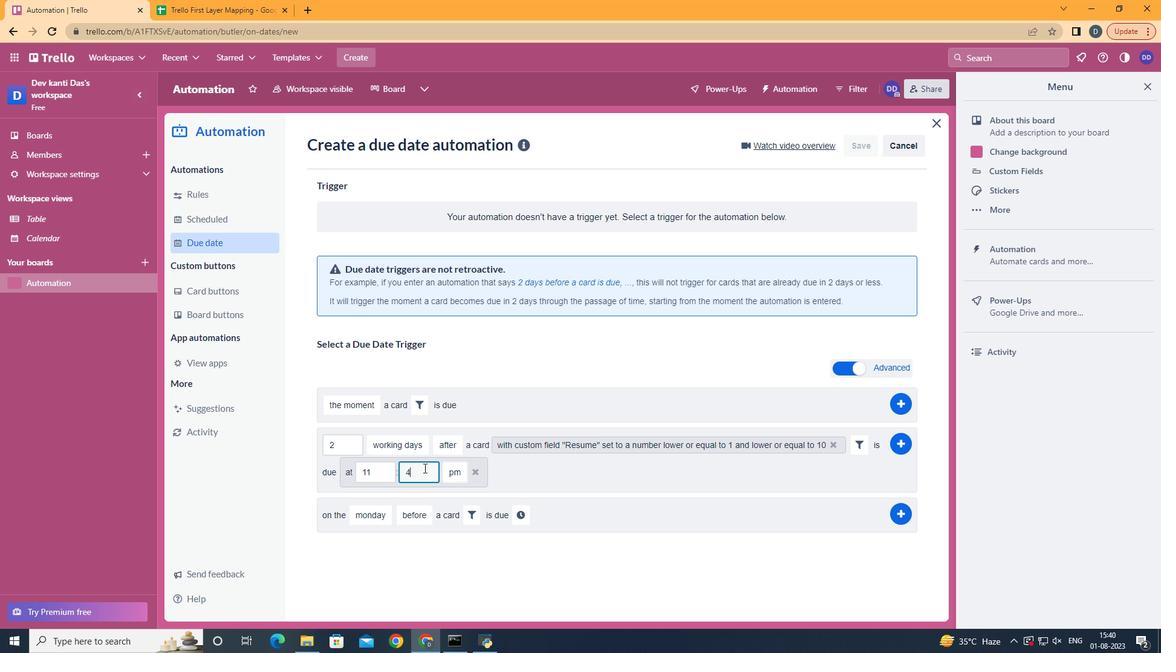 
Action: Key pressed <Key.backspace><Key.backspace>00
Screenshot: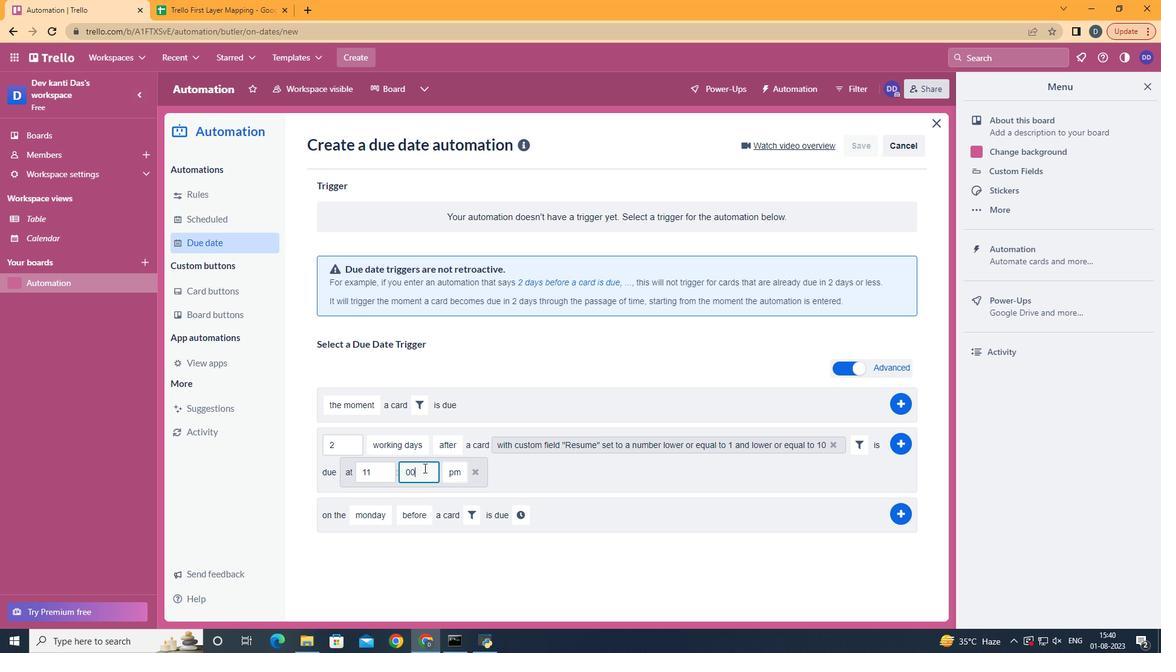 
Action: Mouse moved to (460, 494)
Screenshot: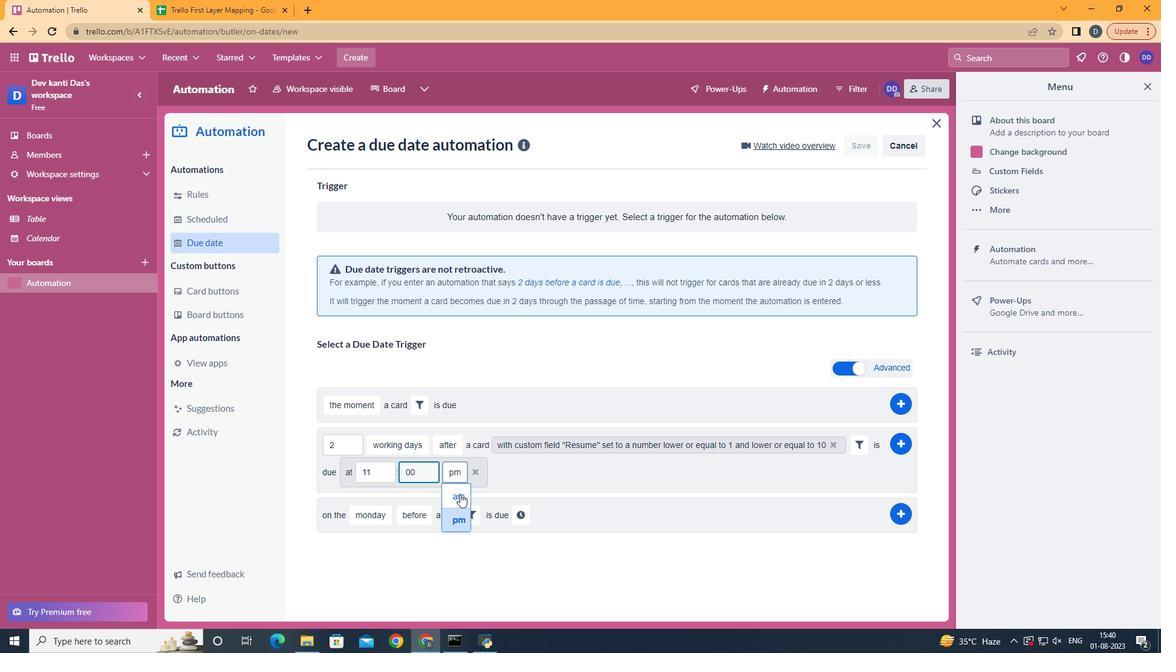 
Action: Mouse pressed left at (460, 494)
Screenshot: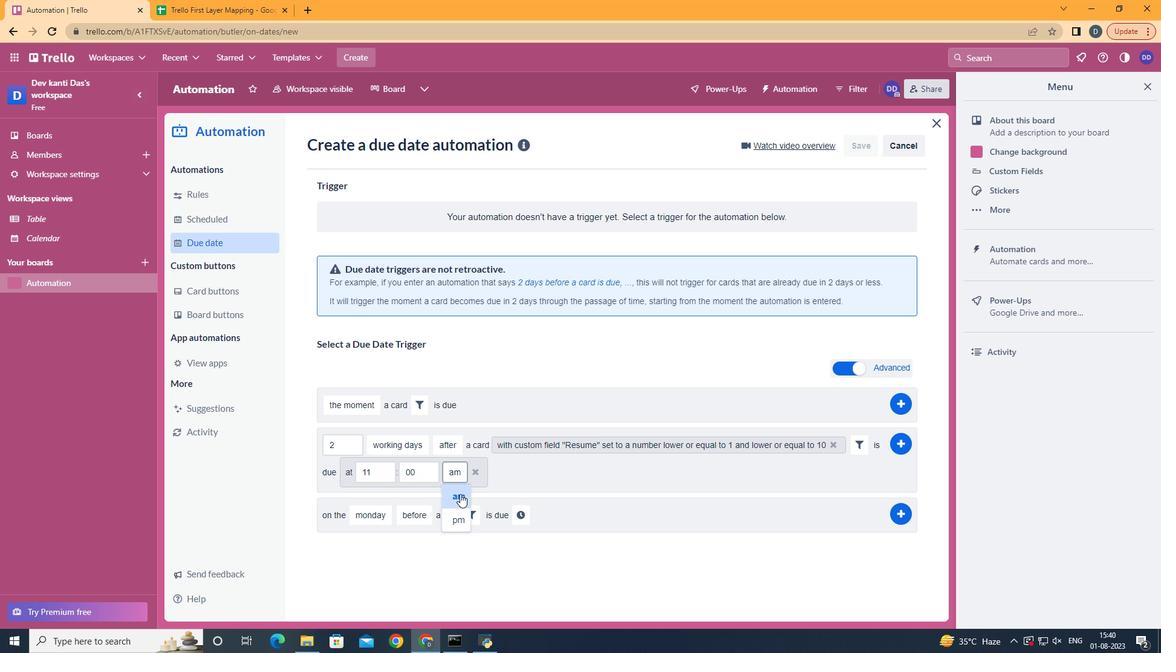 
Action: Mouse moved to (899, 448)
Screenshot: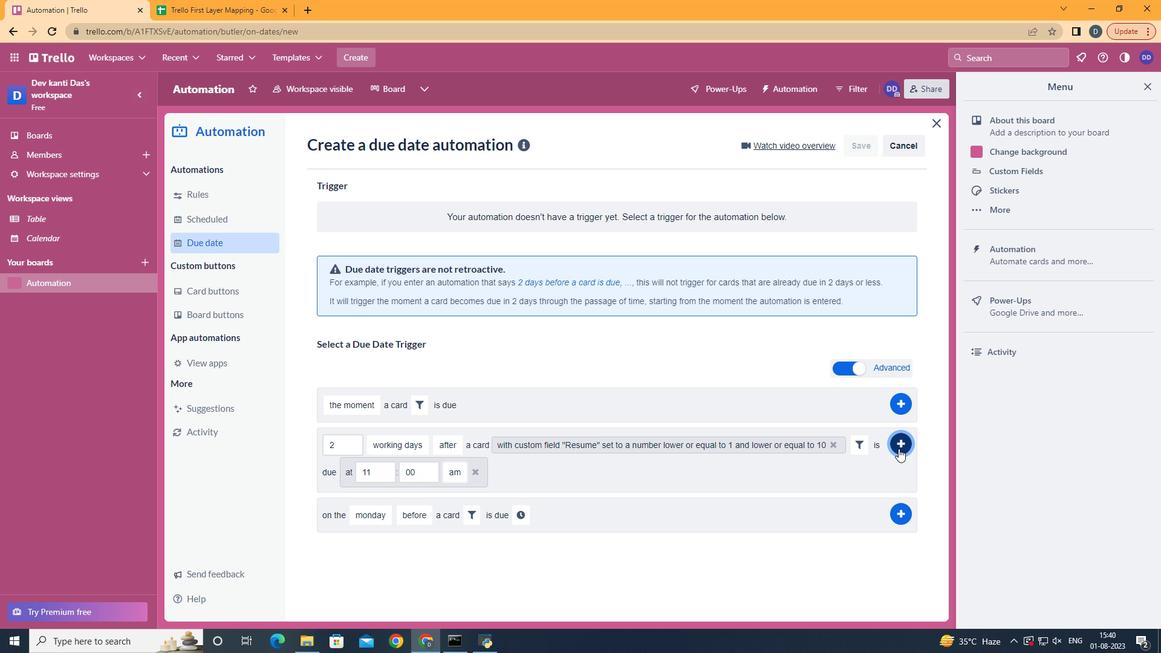 
Action: Mouse pressed left at (899, 448)
Screenshot: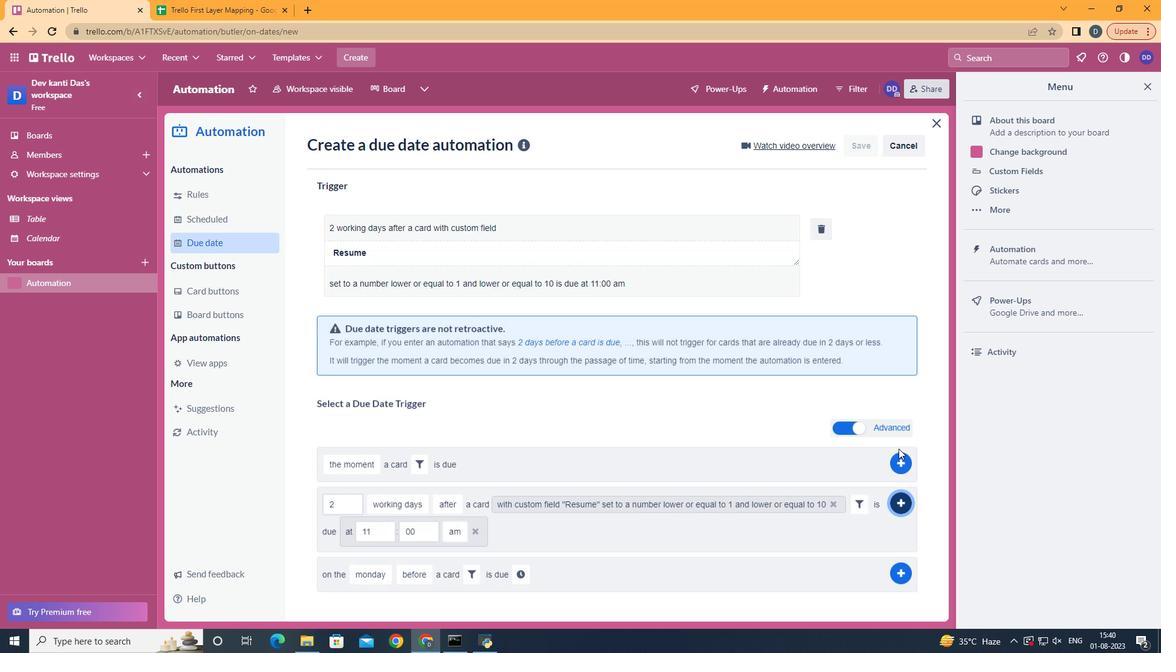 
Action: Mouse moved to (547, 319)
Screenshot: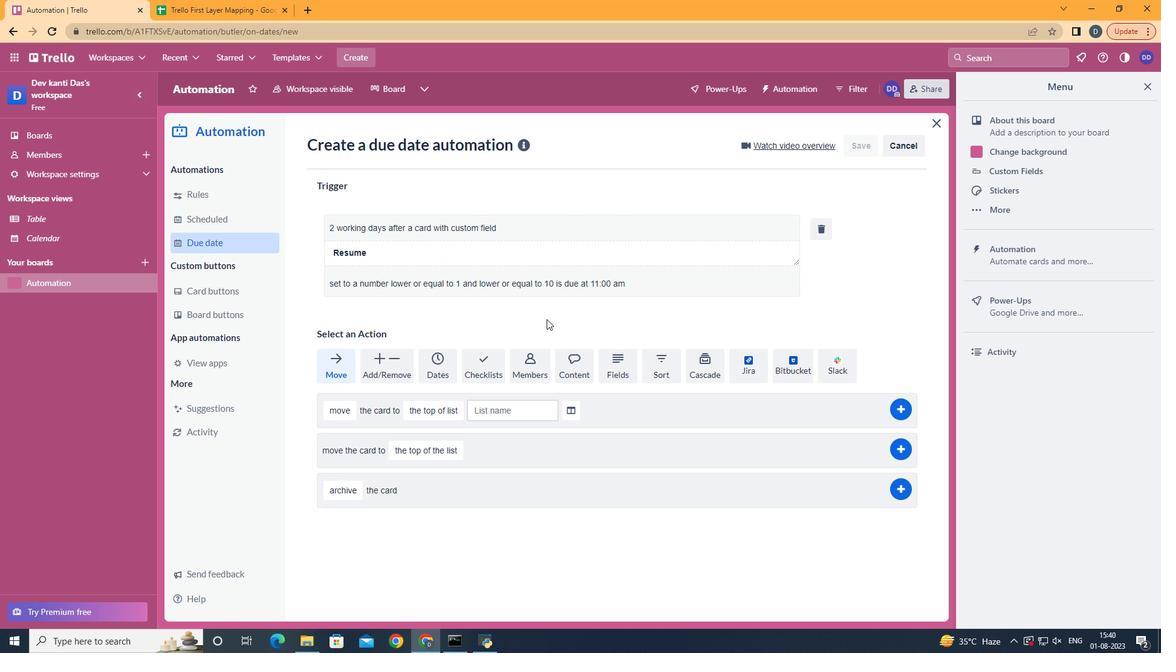 
